 Task: Search one way flight ticket for 2 adults, 4 children and 1 infant on lap in business from Montgomery: Montgomery Regional Airportß(dannelly Field) to Rock Springs: Southwest Wyoming Regional Airport (rock Springs Sweetwater County Airport) on 8-5-2023. Number of bags: 1 carry on bag. Price is upto 107000. Outbound departure time preference is 4:45.
Action: Mouse moved to (292, 246)
Screenshot: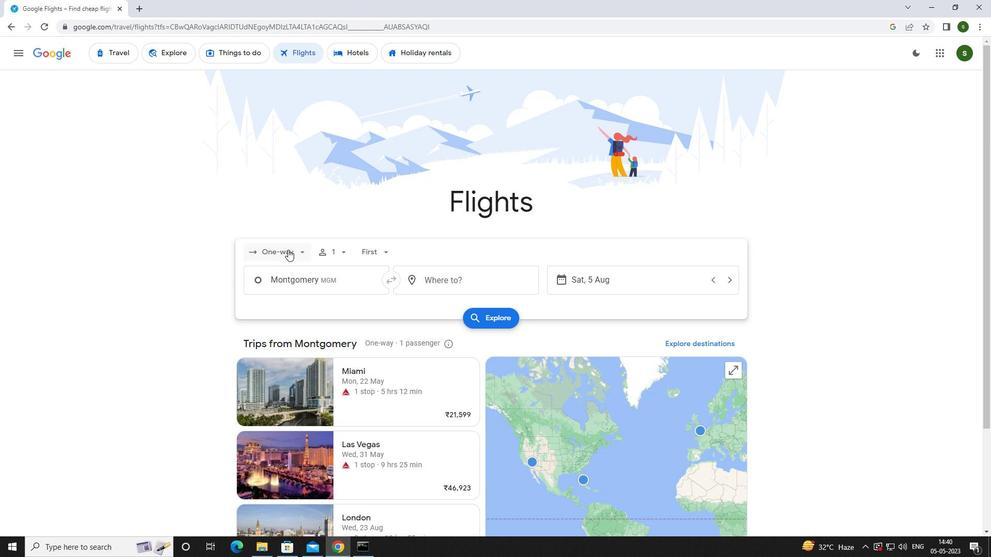 
Action: Mouse pressed left at (292, 246)
Screenshot: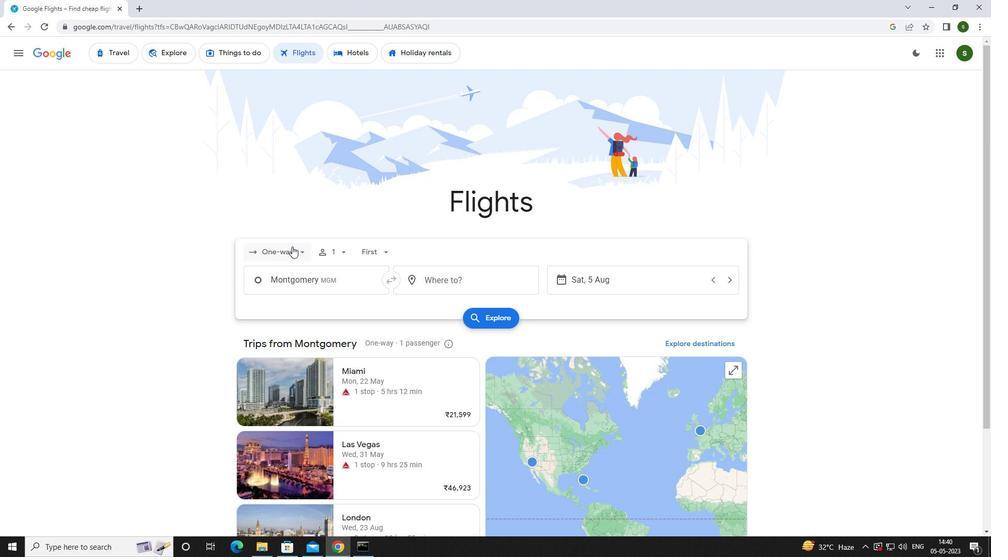 
Action: Mouse moved to (292, 302)
Screenshot: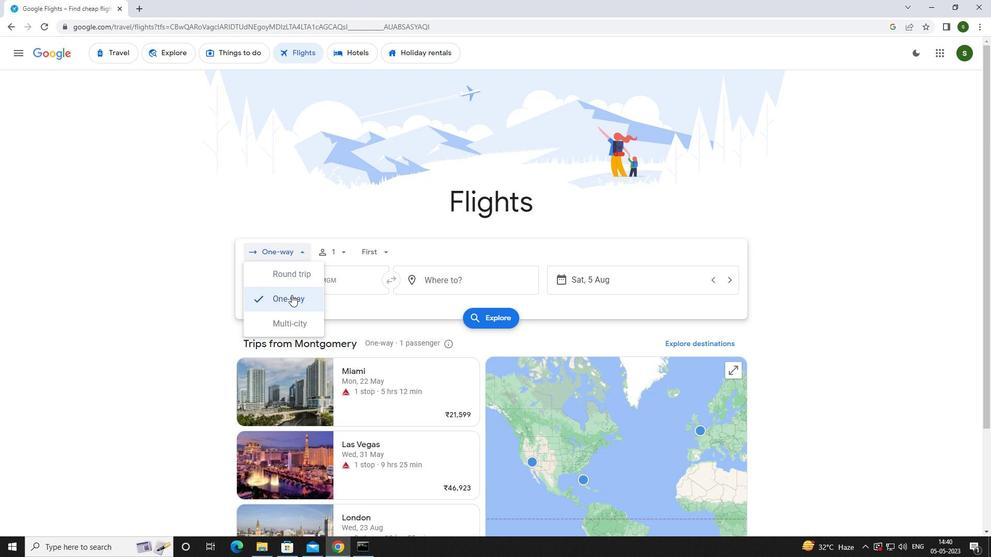 
Action: Mouse pressed left at (292, 302)
Screenshot: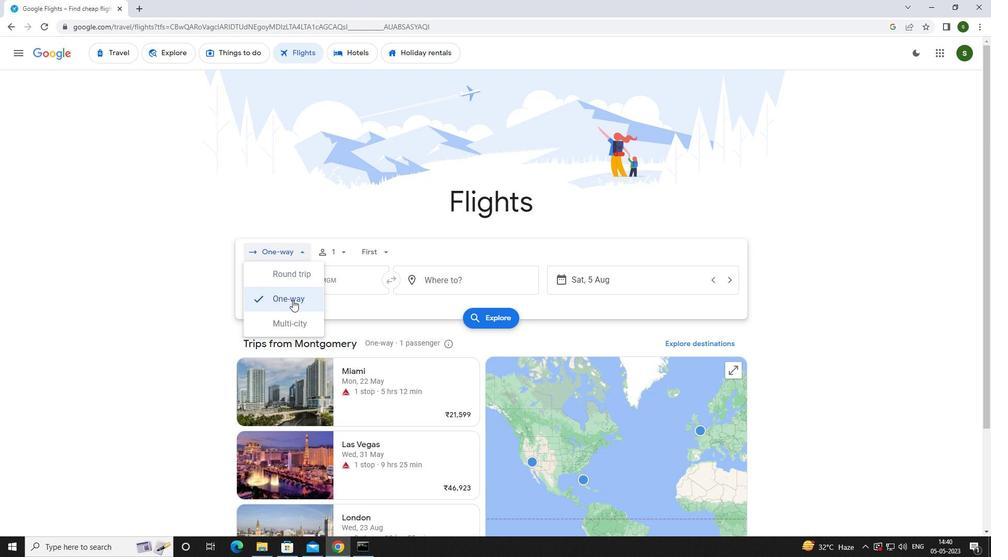 
Action: Mouse moved to (336, 256)
Screenshot: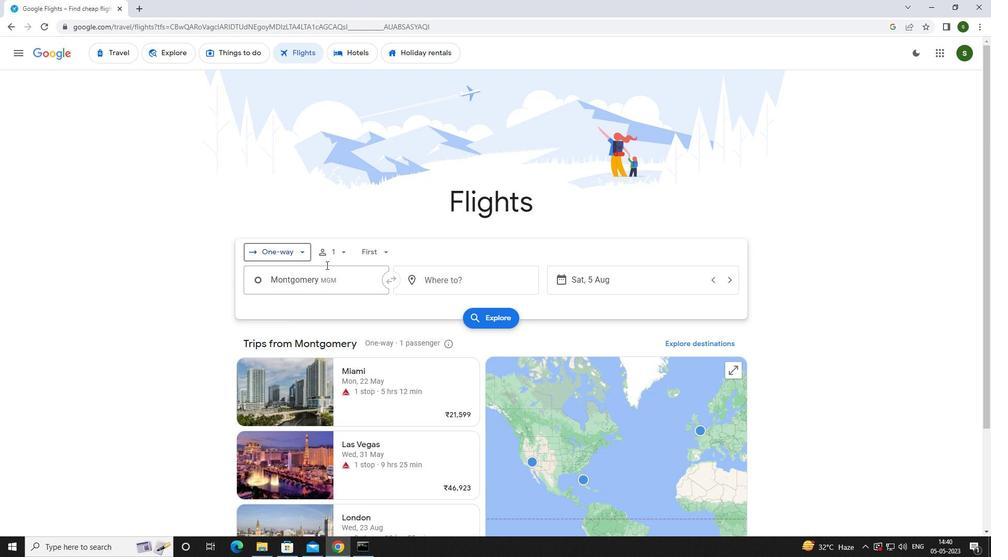 
Action: Mouse pressed left at (336, 256)
Screenshot: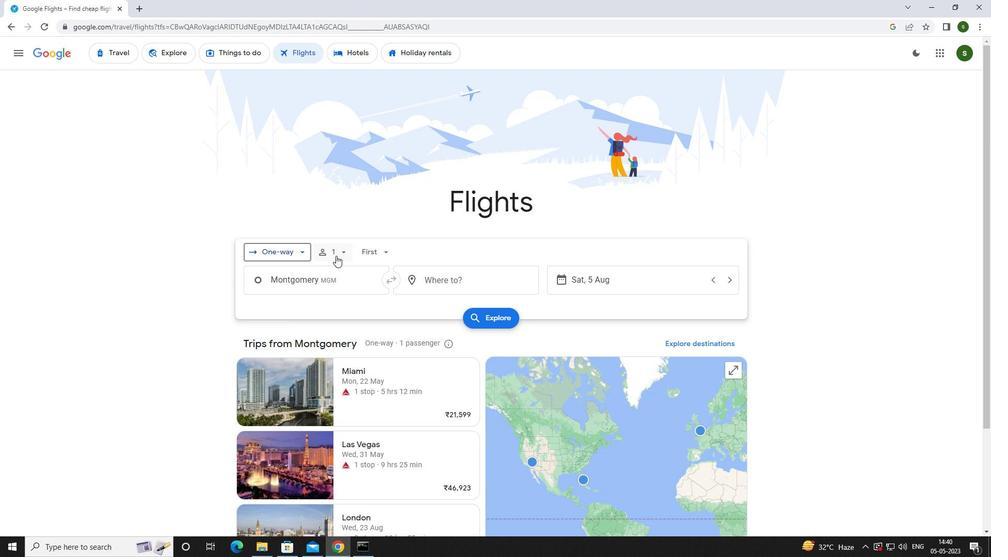 
Action: Mouse moved to (421, 281)
Screenshot: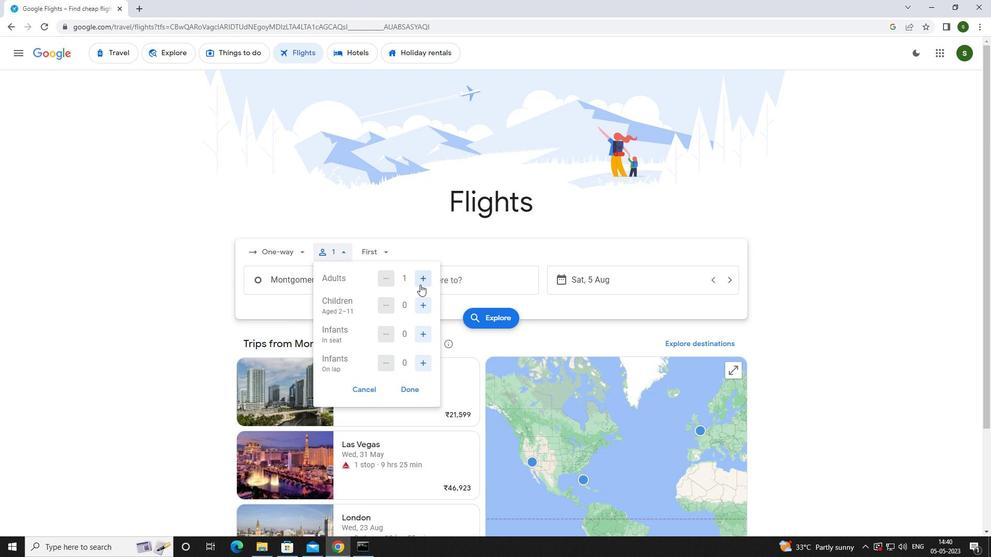 
Action: Mouse pressed left at (421, 281)
Screenshot: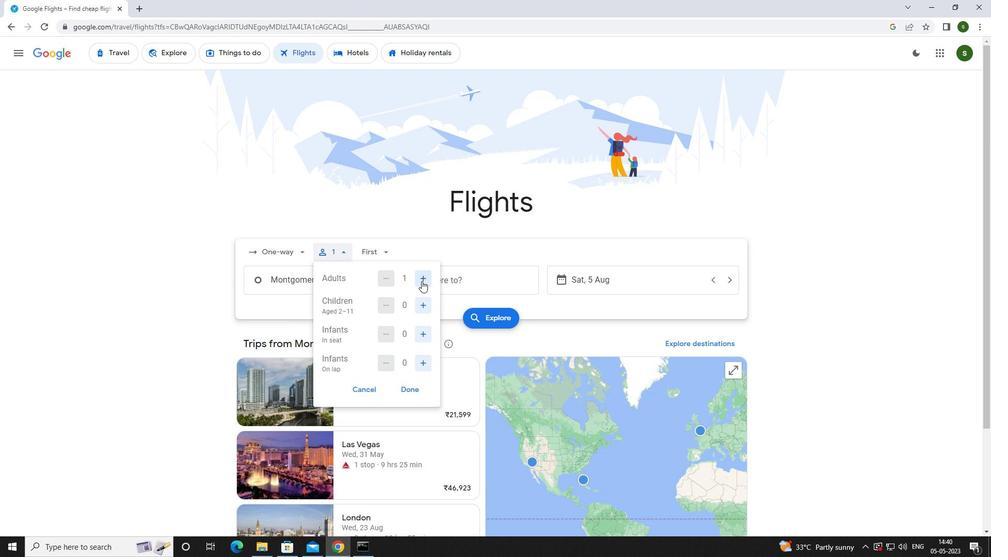 
Action: Mouse moved to (423, 303)
Screenshot: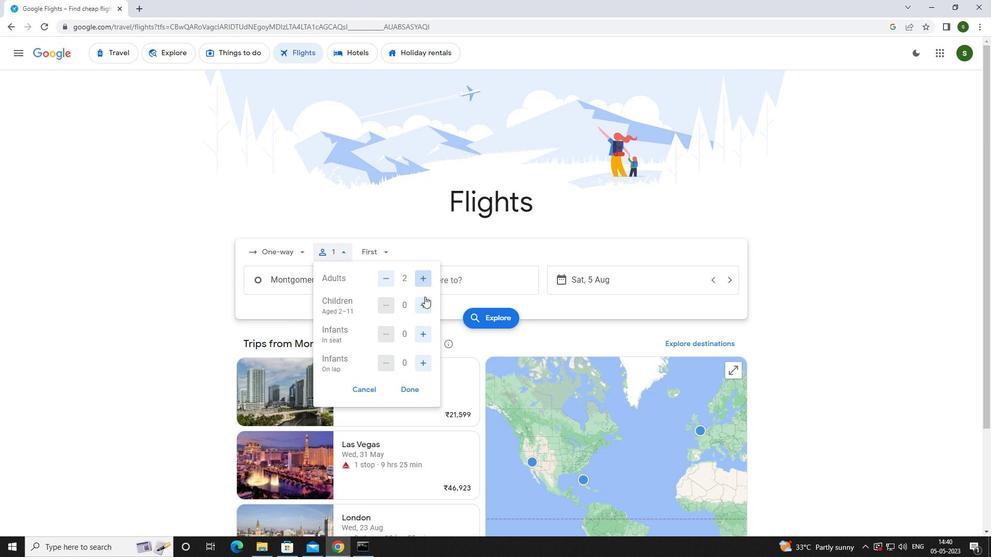 
Action: Mouse pressed left at (423, 303)
Screenshot: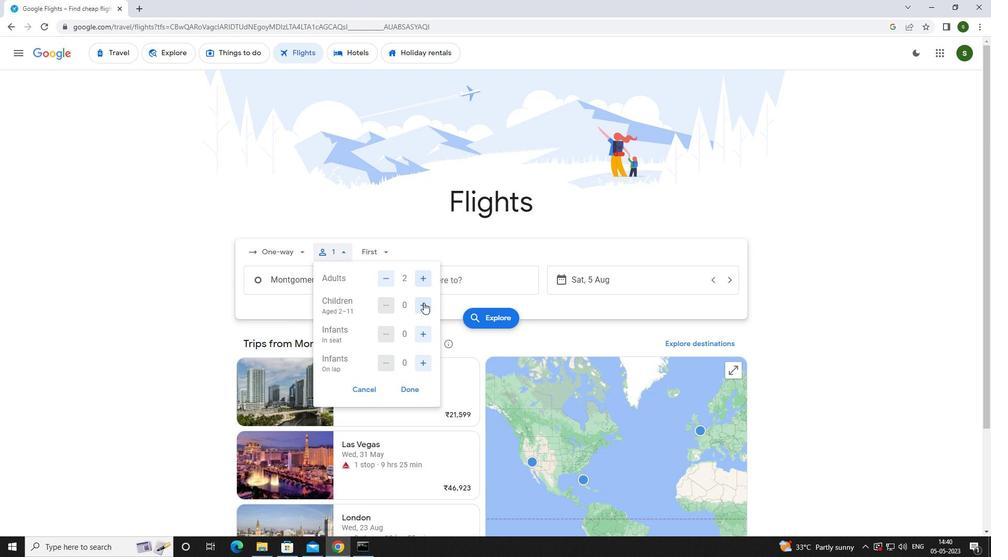 
Action: Mouse pressed left at (423, 303)
Screenshot: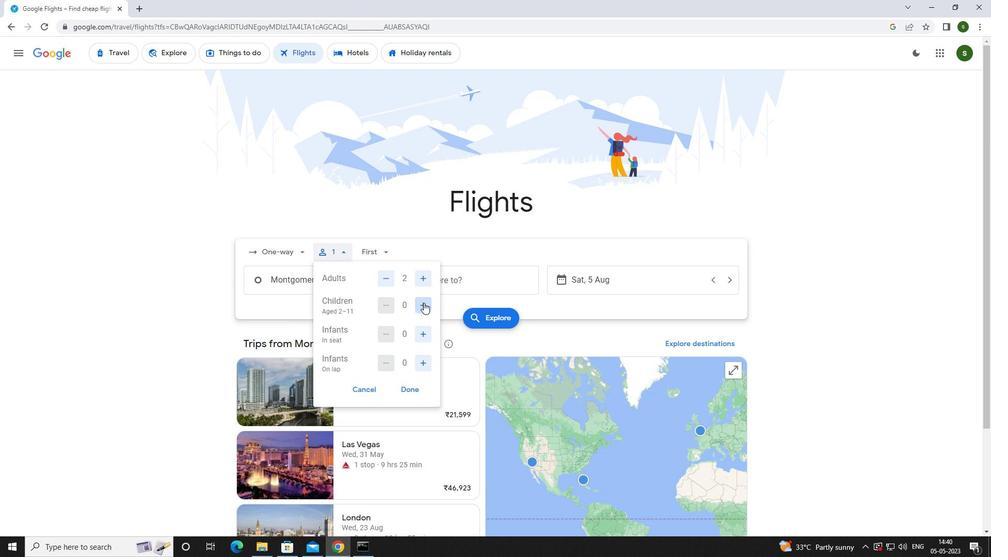 
Action: Mouse pressed left at (423, 303)
Screenshot: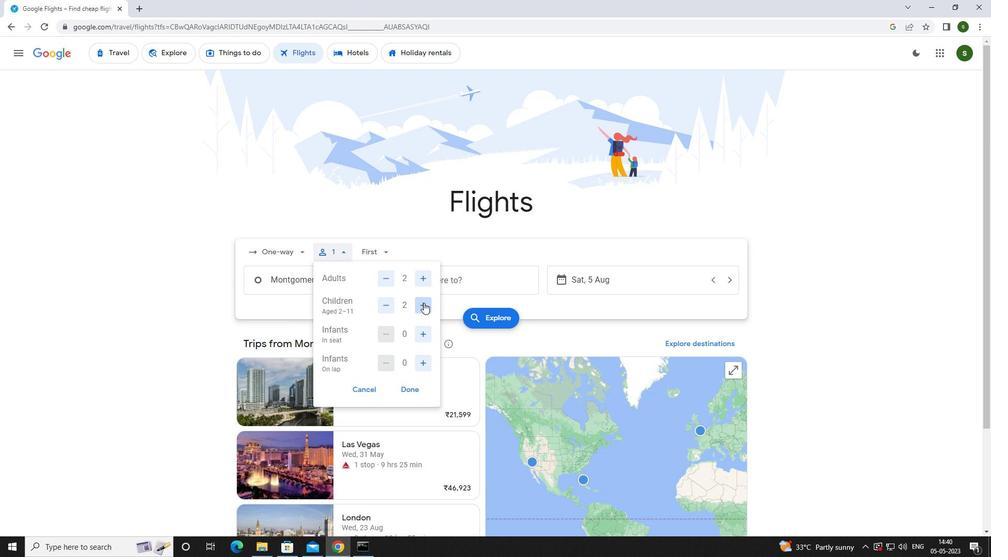 
Action: Mouse pressed left at (423, 303)
Screenshot: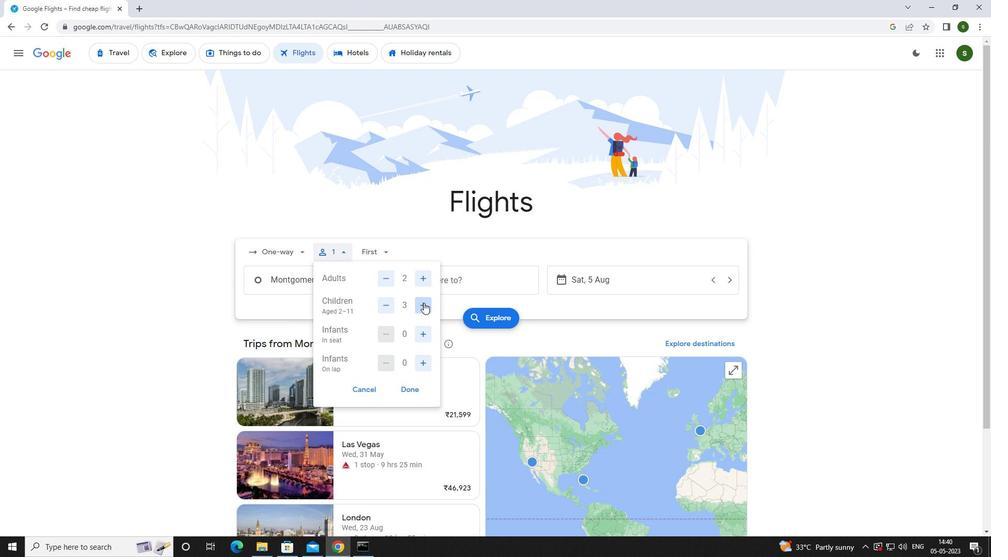 
Action: Mouse pressed left at (423, 303)
Screenshot: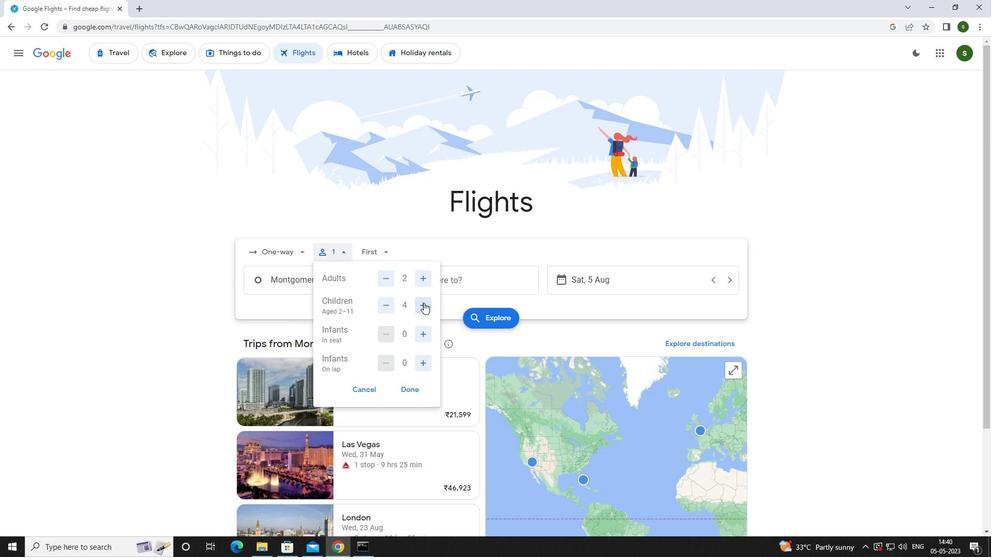 
Action: Mouse moved to (390, 309)
Screenshot: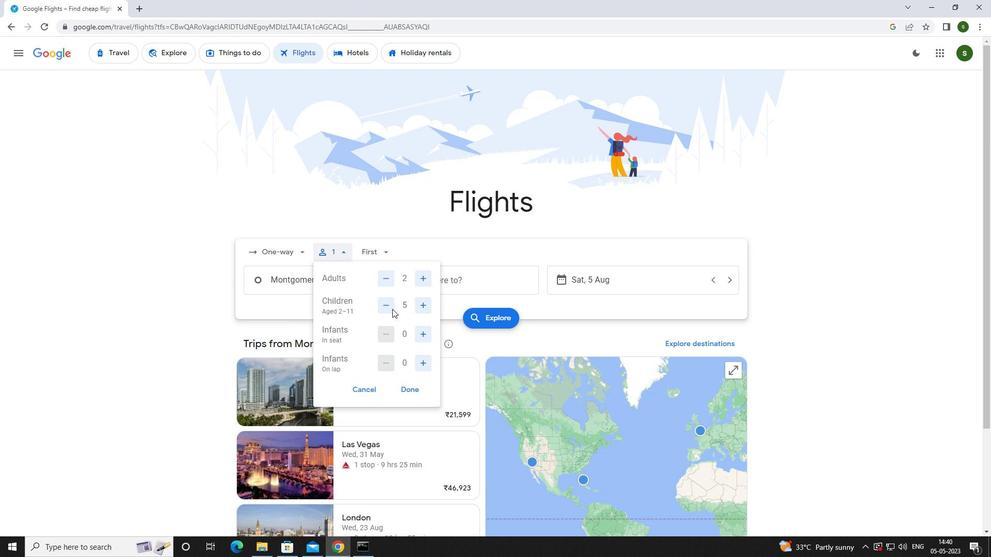 
Action: Mouse pressed left at (390, 309)
Screenshot: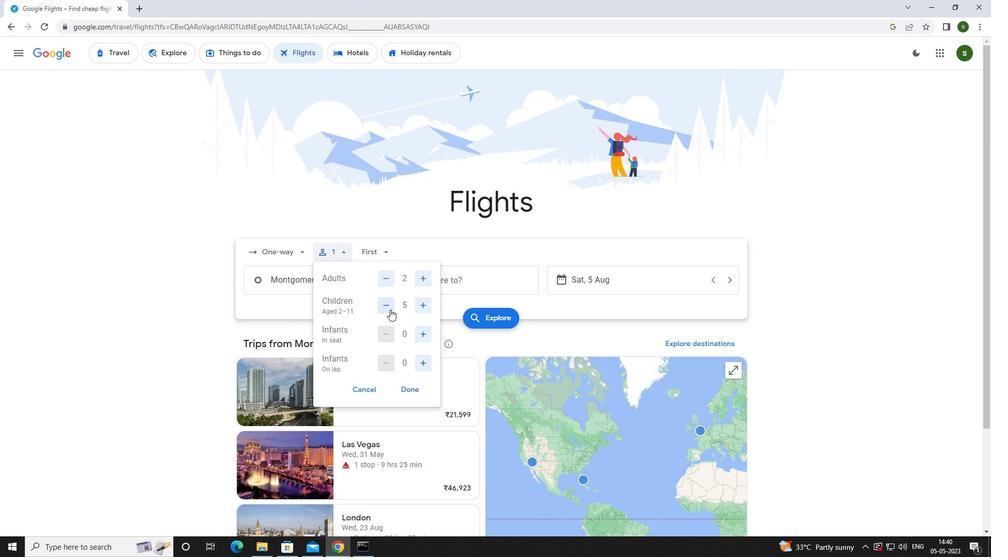 
Action: Mouse moved to (422, 365)
Screenshot: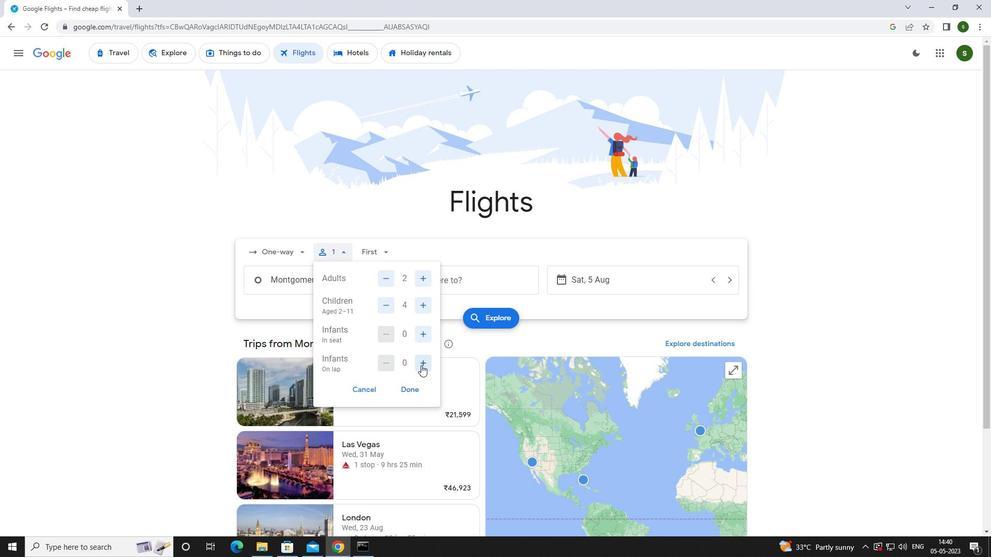 
Action: Mouse pressed left at (422, 365)
Screenshot: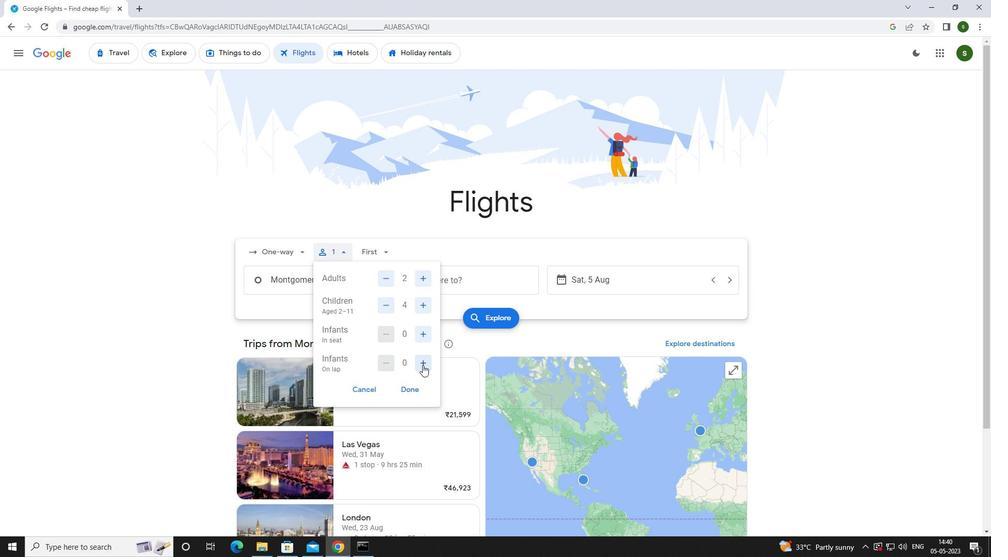
Action: Mouse moved to (384, 250)
Screenshot: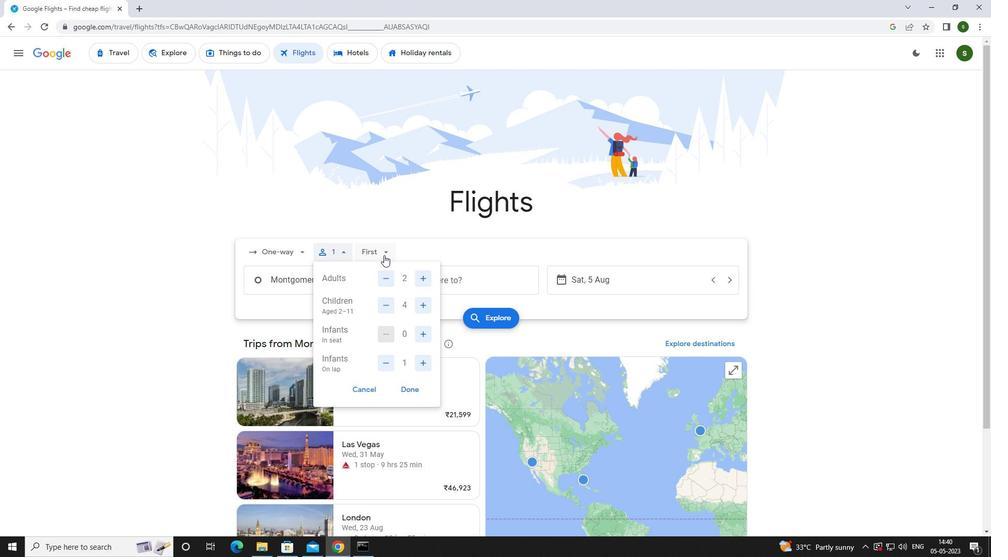 
Action: Mouse pressed left at (384, 250)
Screenshot: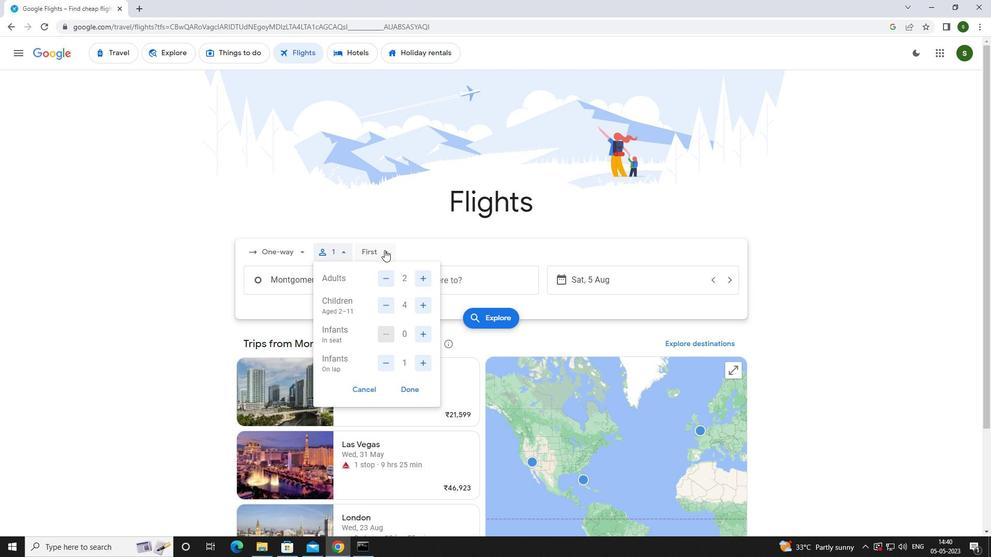 
Action: Mouse moved to (392, 327)
Screenshot: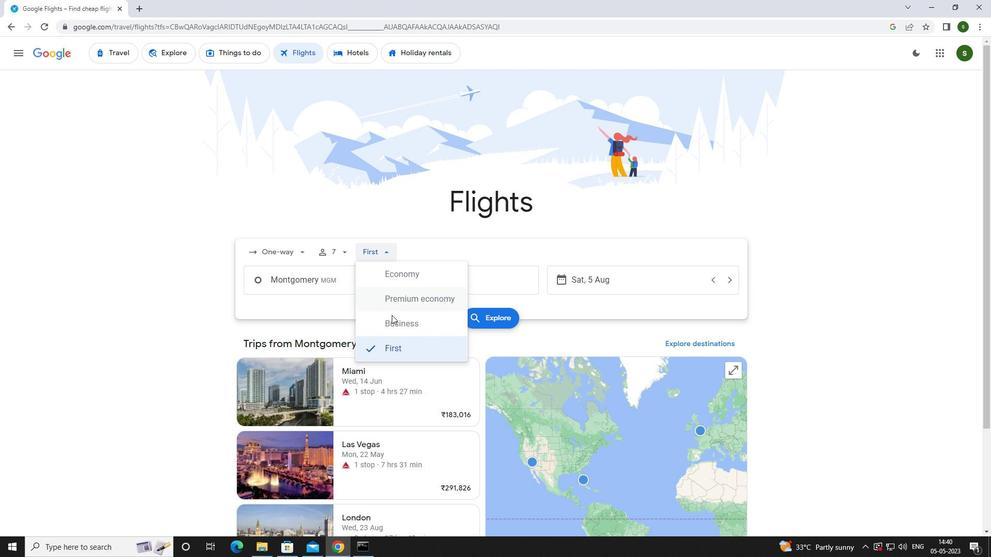 
Action: Mouse pressed left at (392, 327)
Screenshot: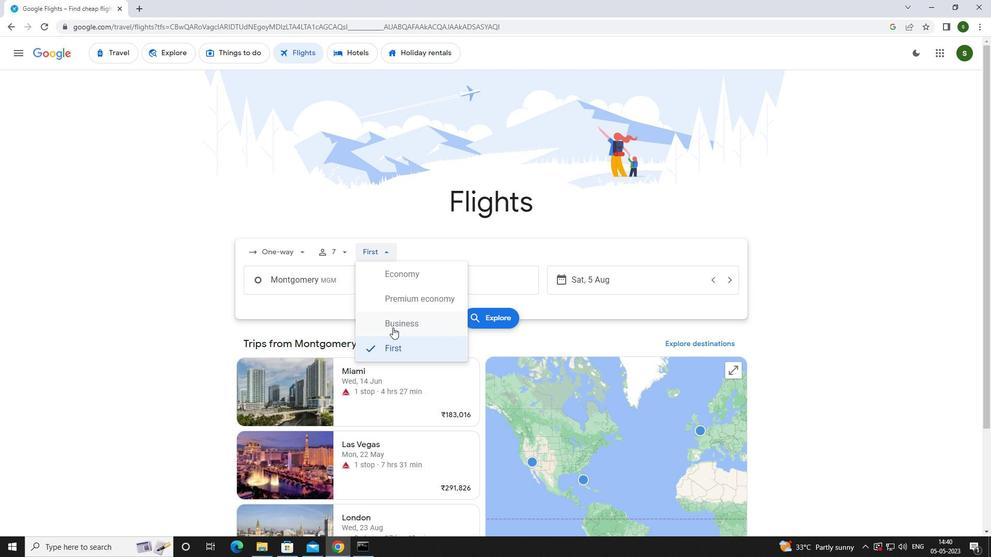 
Action: Mouse moved to (357, 280)
Screenshot: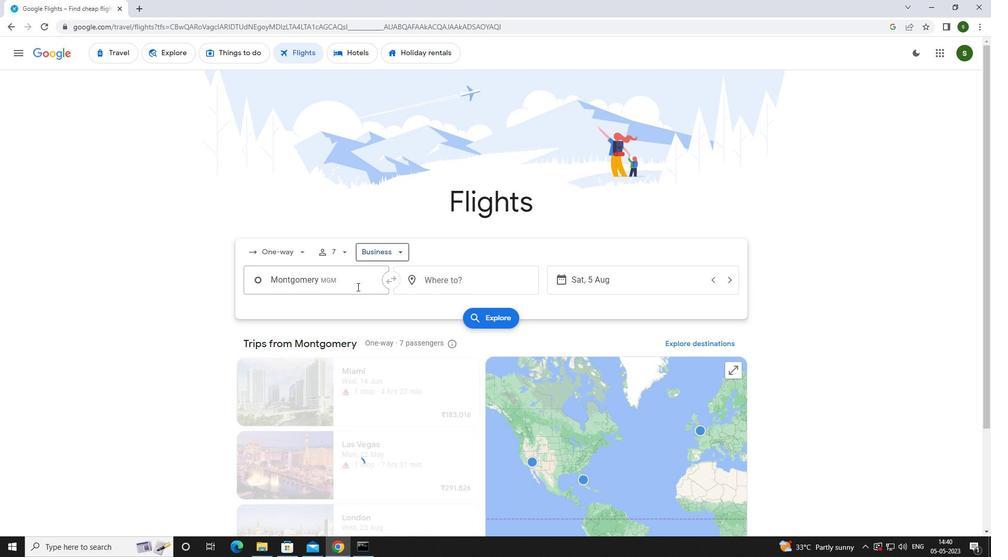 
Action: Mouse pressed left at (357, 280)
Screenshot: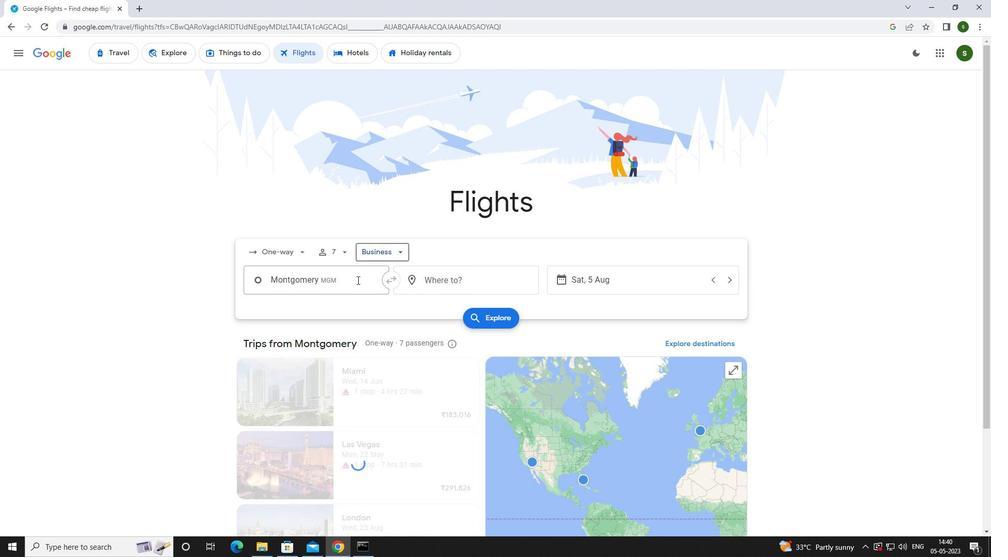 
Action: Mouse moved to (361, 277)
Screenshot: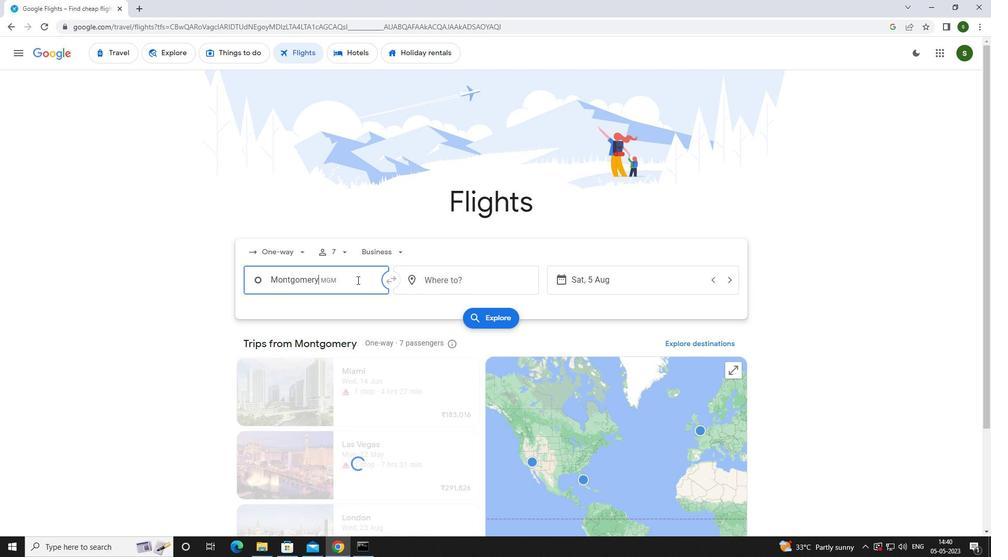 
Action: Key pressed <Key.caps_lock>m<Key.caps_lock>ontgo
Screenshot: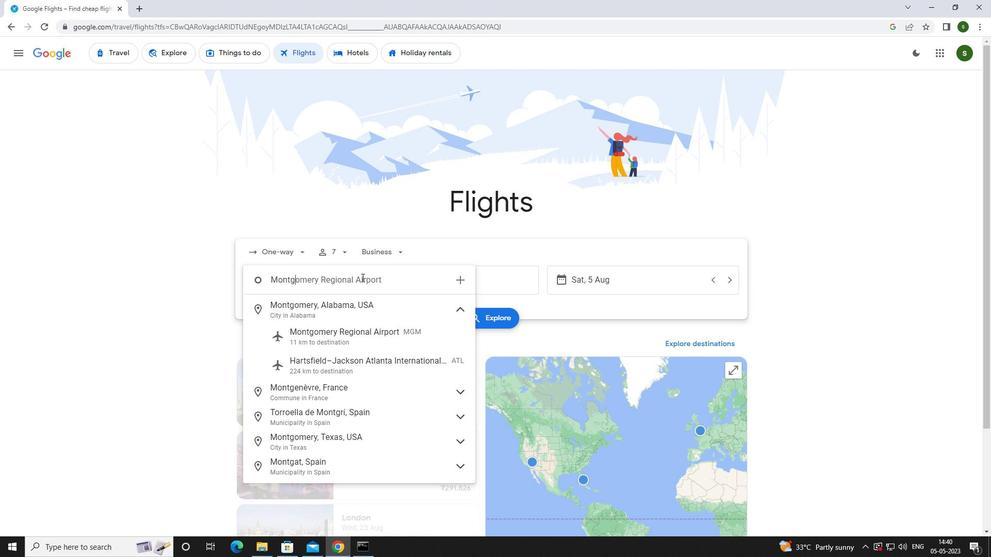 
Action: Mouse moved to (373, 330)
Screenshot: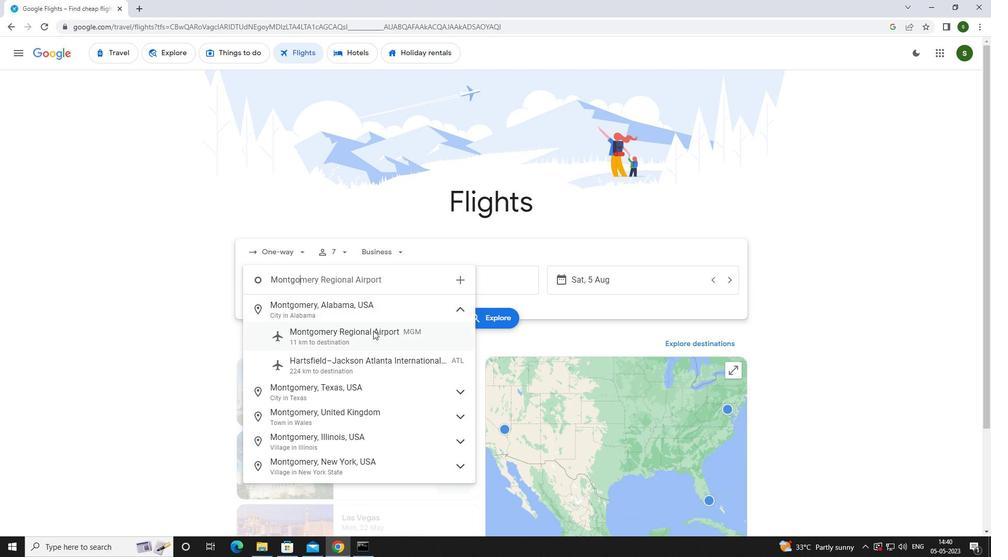 
Action: Mouse pressed left at (373, 330)
Screenshot: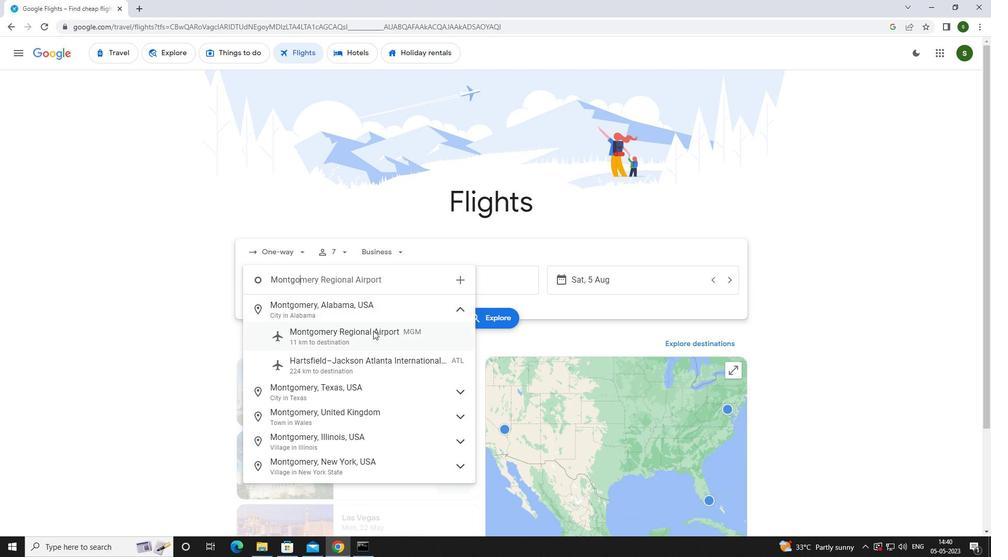 
Action: Mouse moved to (457, 281)
Screenshot: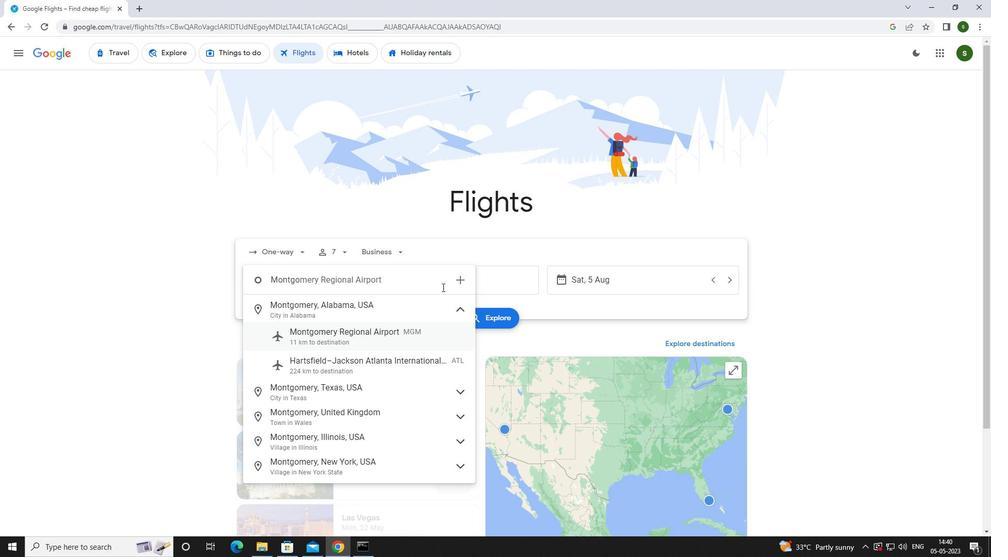 
Action: Mouse pressed left at (457, 281)
Screenshot: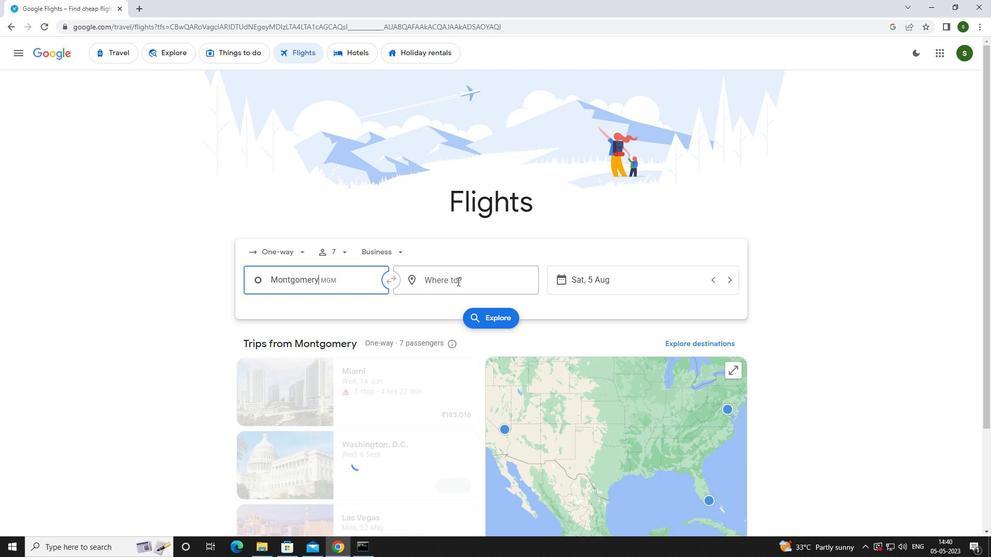 
Action: Key pressed <Key.caps_lock>r<Key.caps_lock>ock<Key.space><Key.caps_lock>s<Key.caps_lock>p
Screenshot: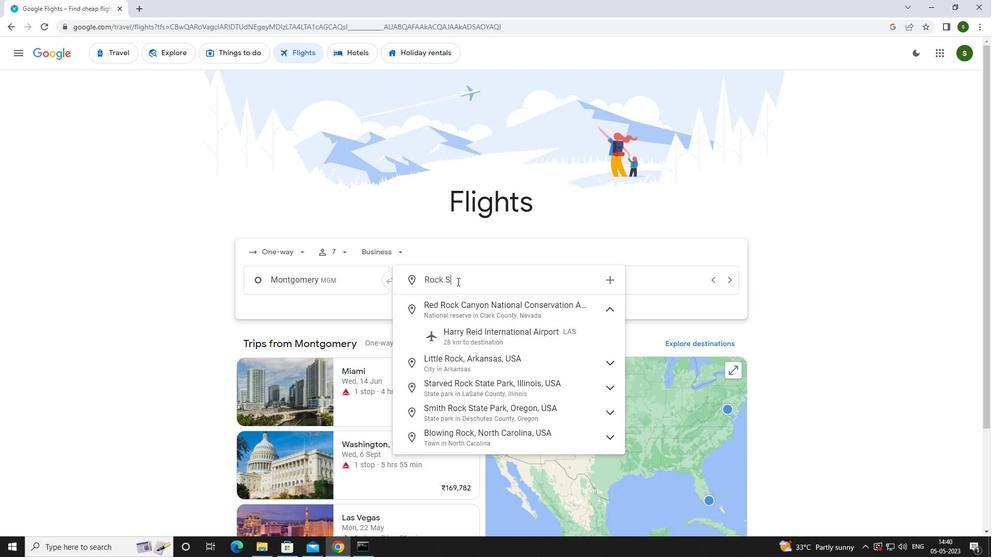 
Action: Mouse moved to (462, 366)
Screenshot: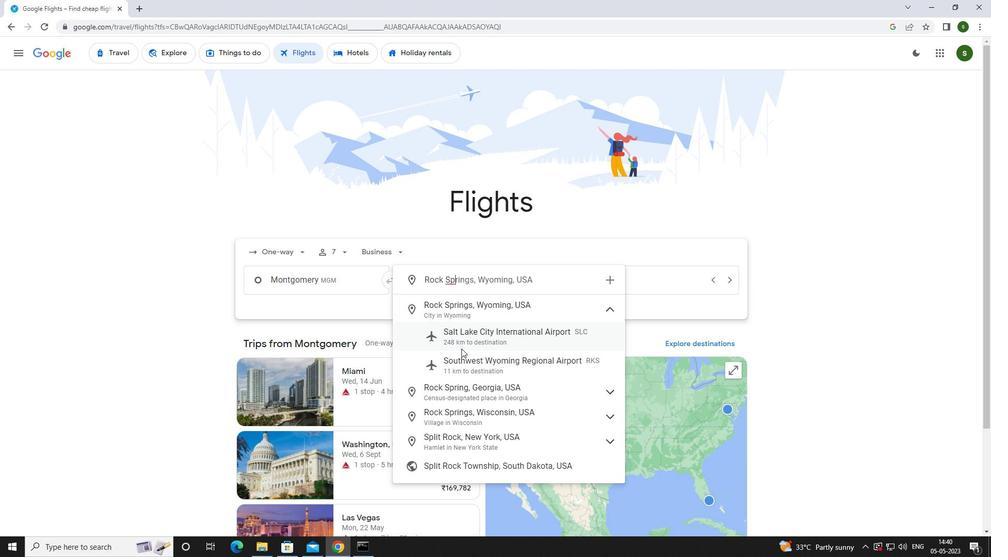 
Action: Mouse pressed left at (462, 366)
Screenshot: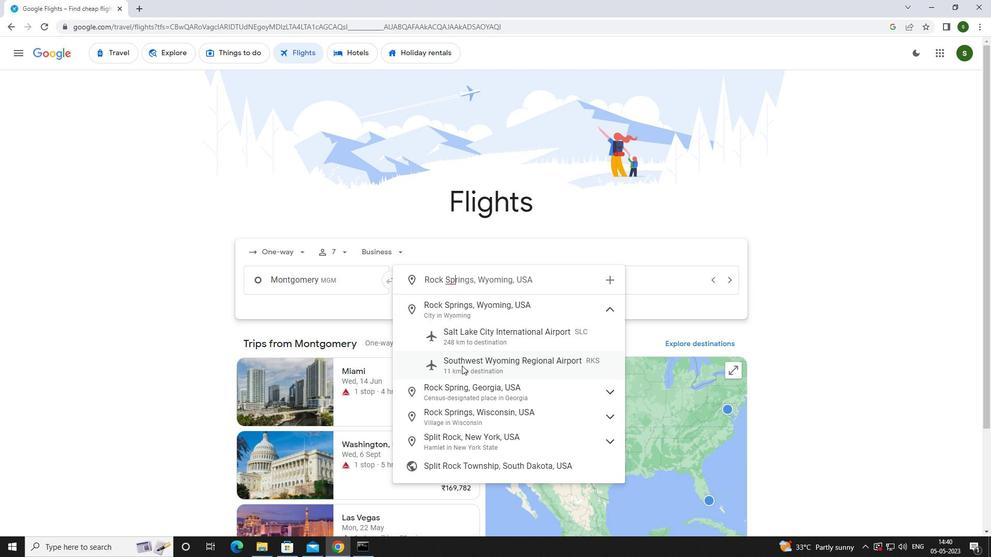 
Action: Mouse moved to (621, 279)
Screenshot: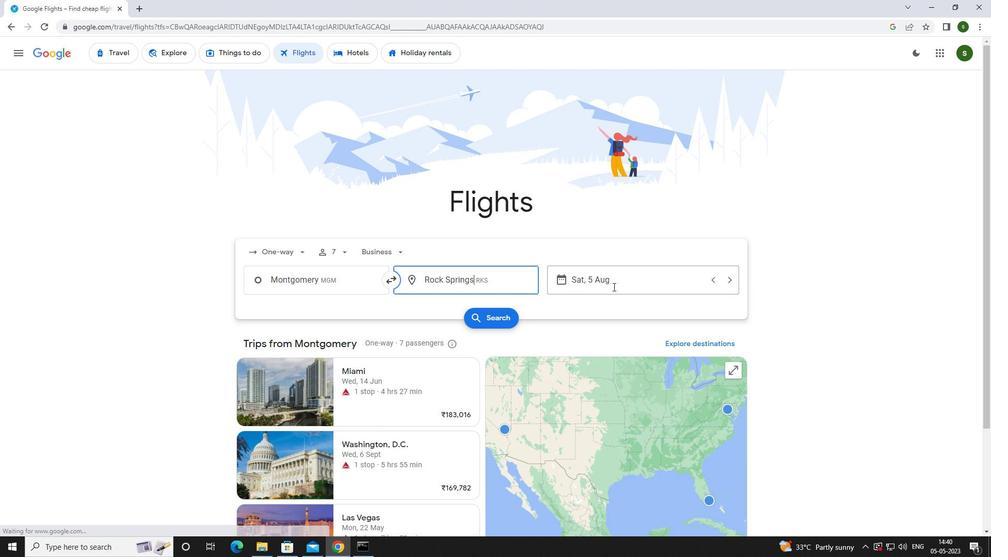 
Action: Mouse pressed left at (621, 279)
Screenshot: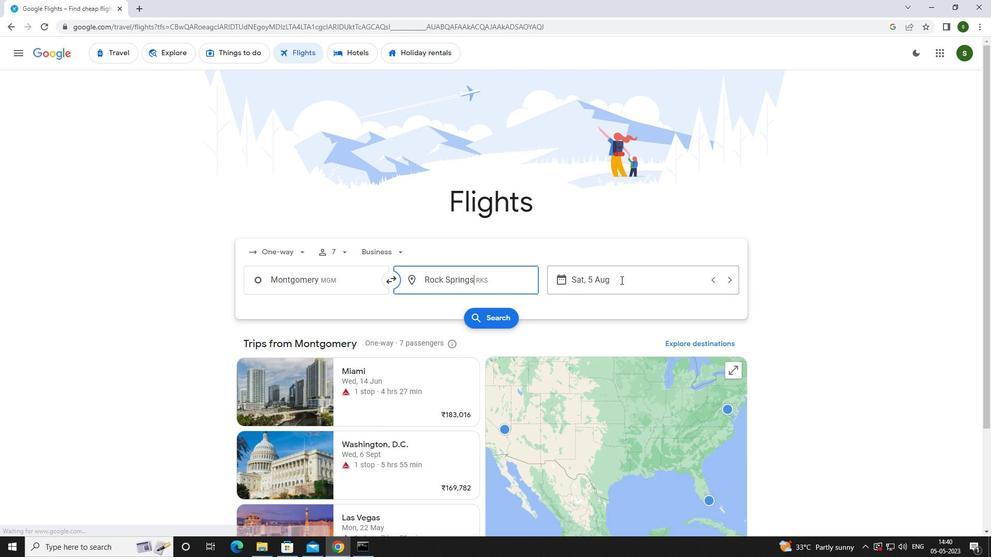 
Action: Mouse moved to (518, 345)
Screenshot: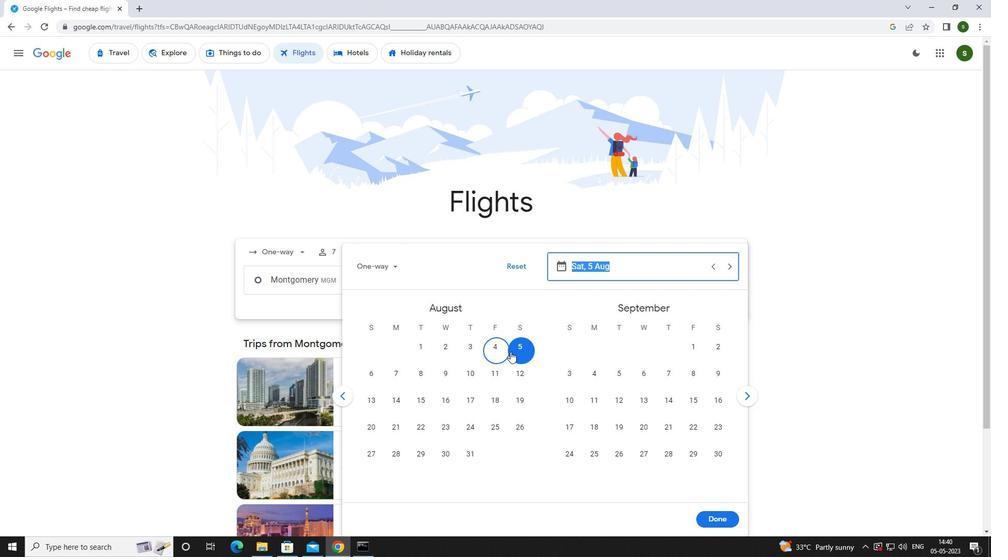 
Action: Mouse pressed left at (518, 345)
Screenshot: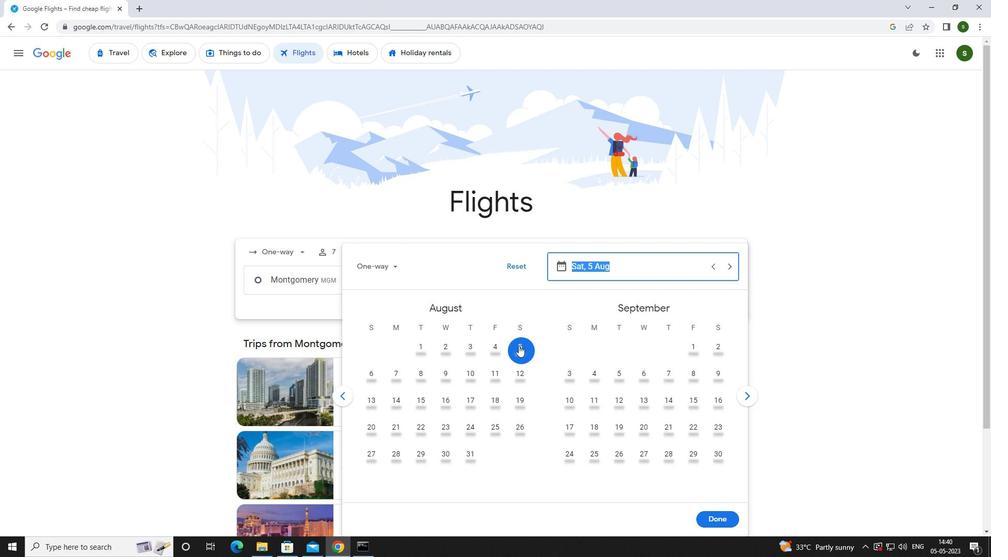 
Action: Mouse moved to (718, 522)
Screenshot: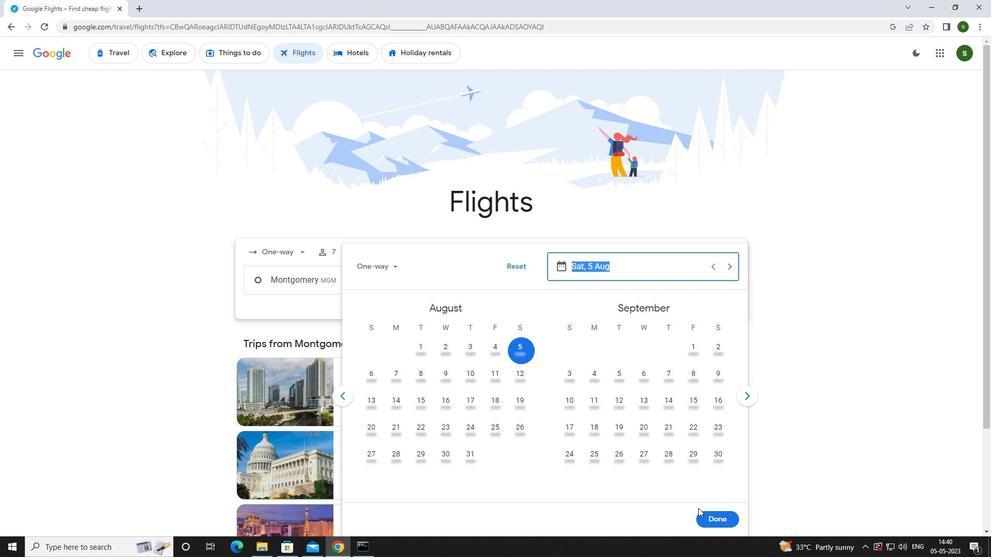 
Action: Mouse pressed left at (718, 522)
Screenshot: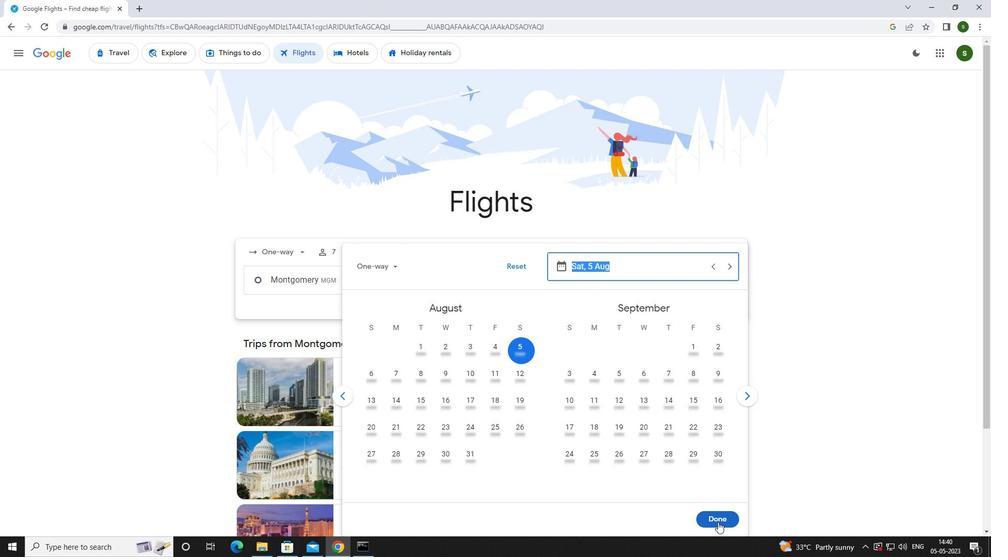 
Action: Mouse moved to (482, 318)
Screenshot: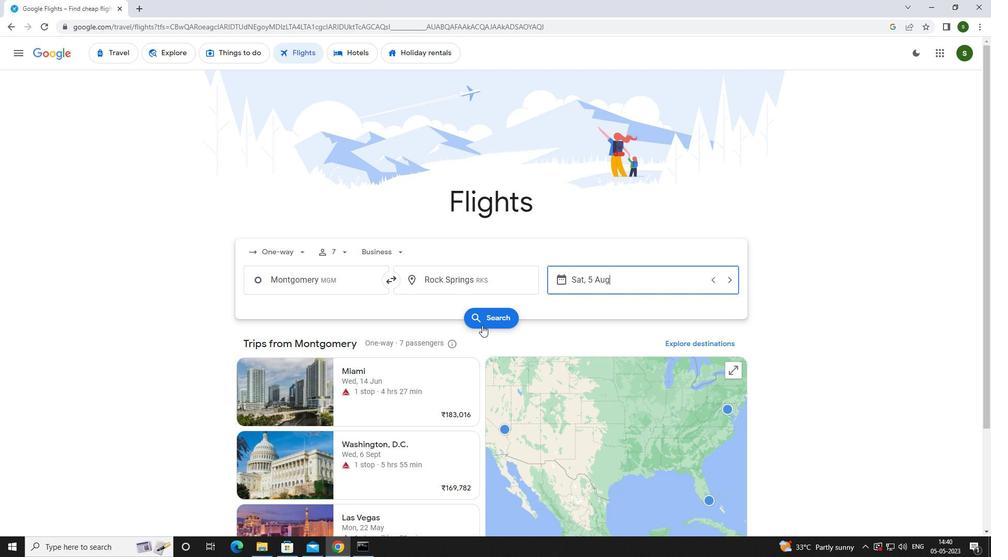 
Action: Mouse pressed left at (482, 318)
Screenshot: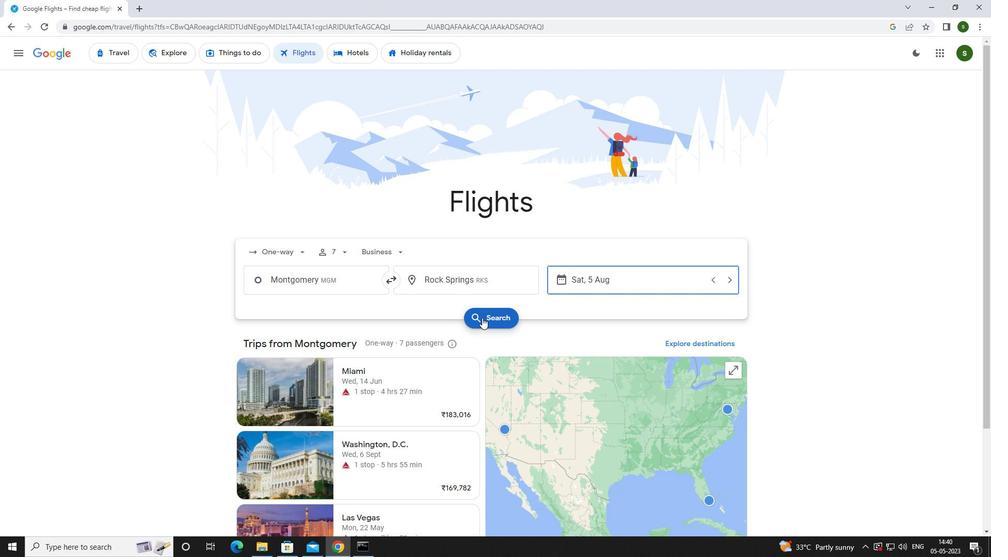 
Action: Mouse moved to (255, 145)
Screenshot: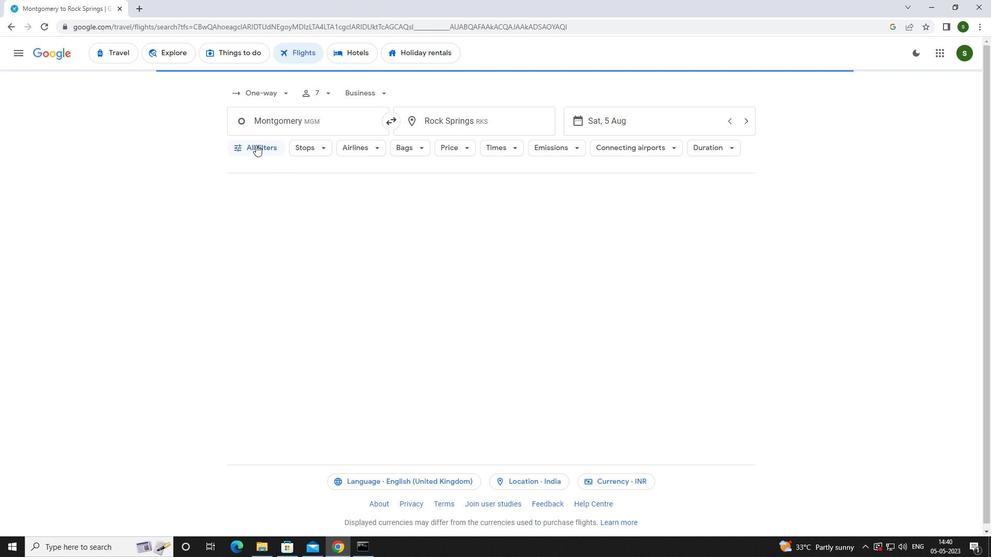 
Action: Mouse pressed left at (255, 145)
Screenshot: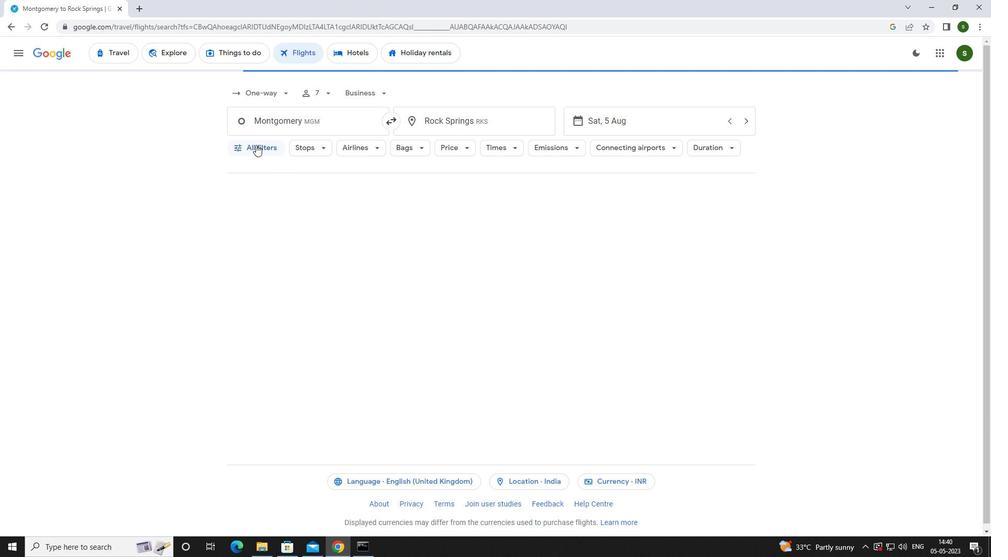 
Action: Mouse moved to (322, 265)
Screenshot: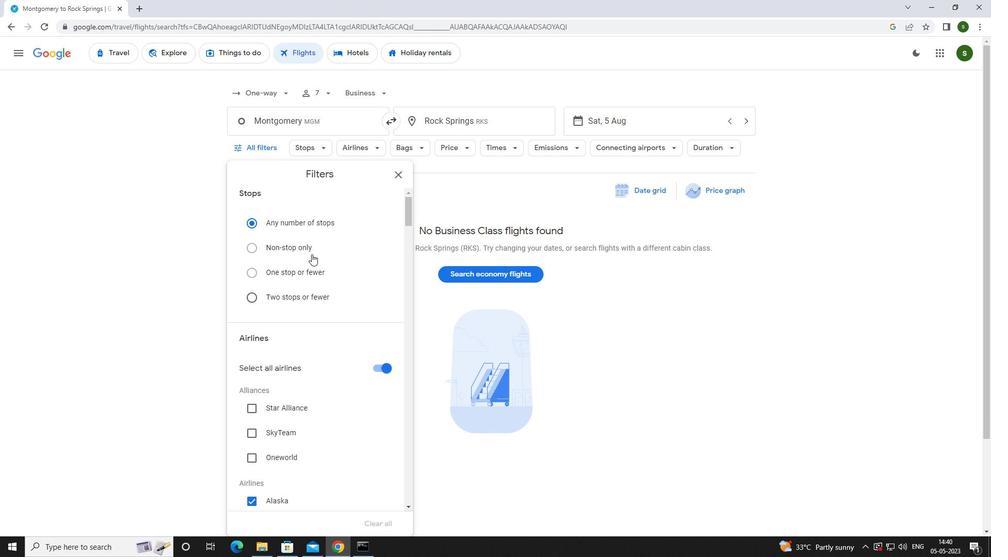 
Action: Mouse scrolled (322, 264) with delta (0, 0)
Screenshot: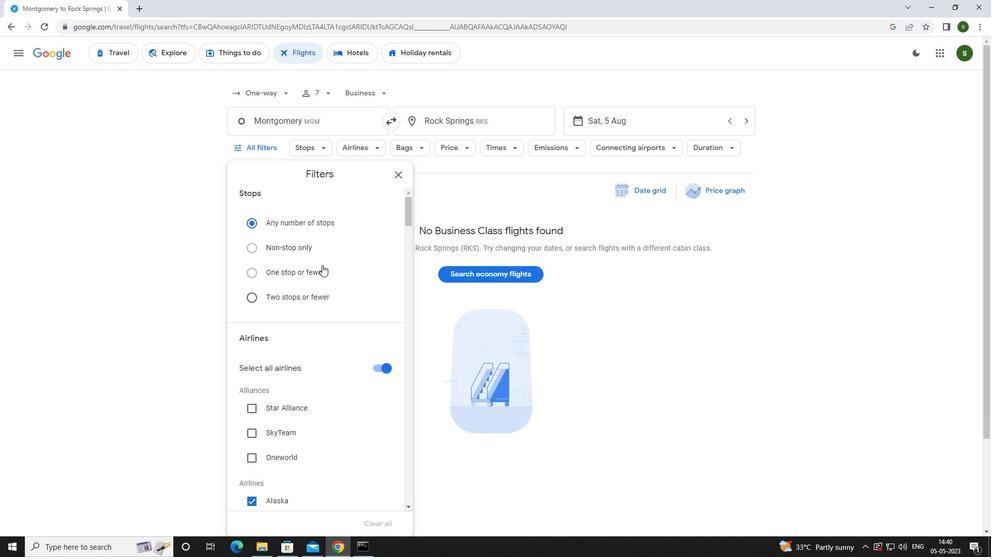 
Action: Mouse scrolled (322, 264) with delta (0, 0)
Screenshot: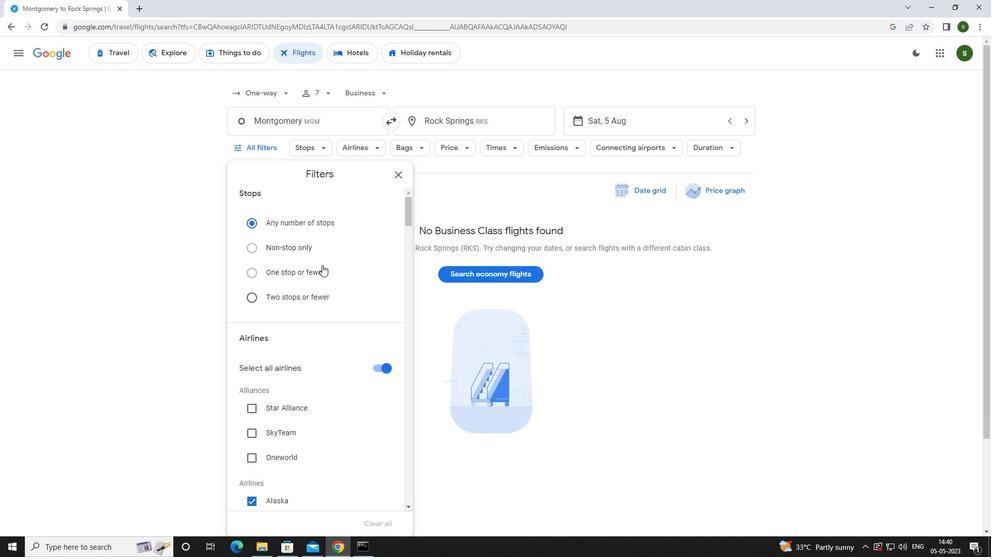 
Action: Mouse scrolled (322, 264) with delta (0, 0)
Screenshot: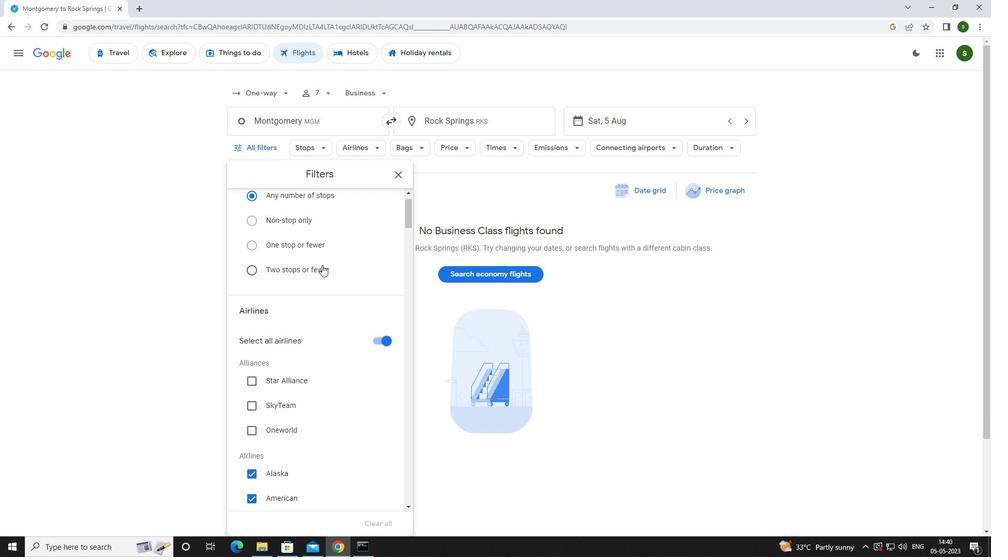 
Action: Mouse scrolled (322, 264) with delta (0, 0)
Screenshot: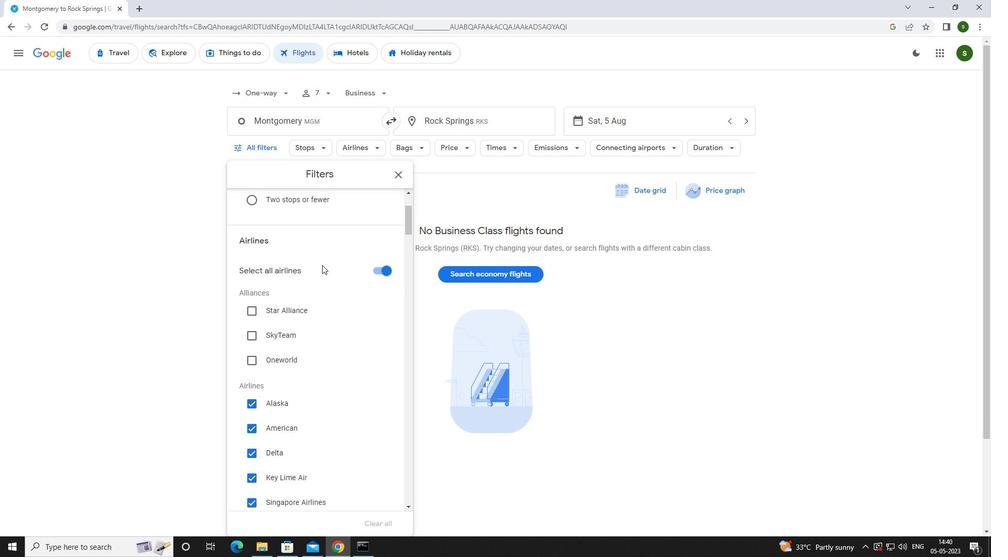 
Action: Mouse scrolled (322, 264) with delta (0, 0)
Screenshot: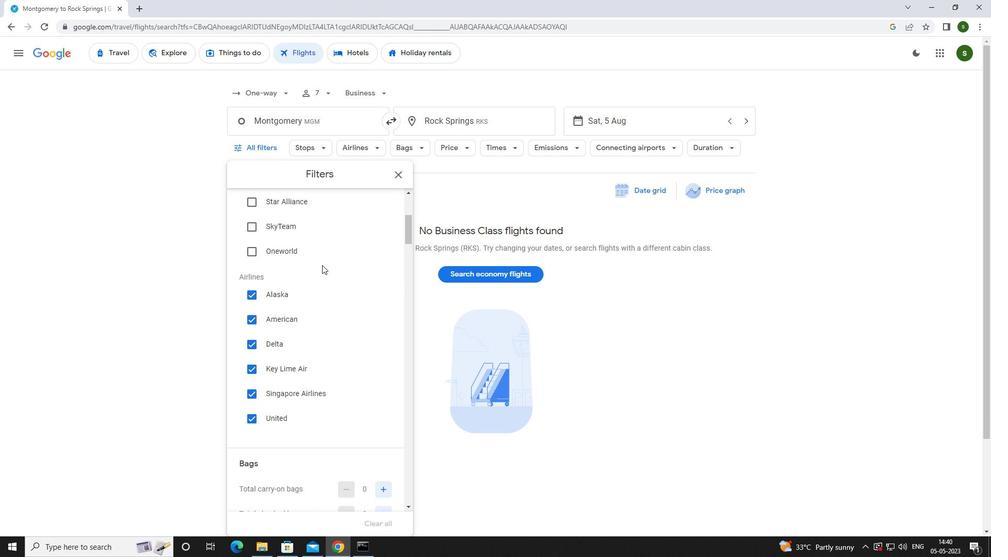 
Action: Mouse scrolled (322, 264) with delta (0, 0)
Screenshot: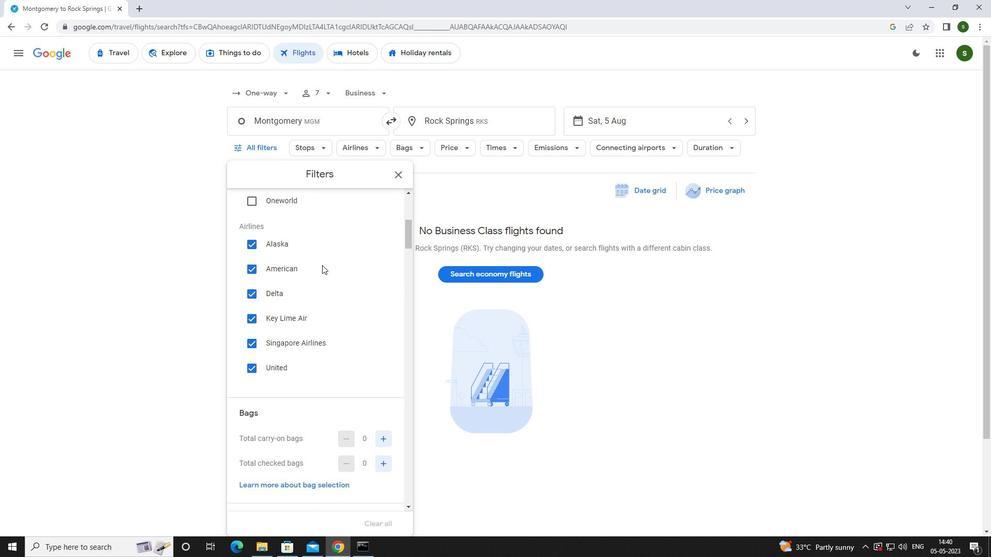 
Action: Mouse scrolled (322, 264) with delta (0, 0)
Screenshot: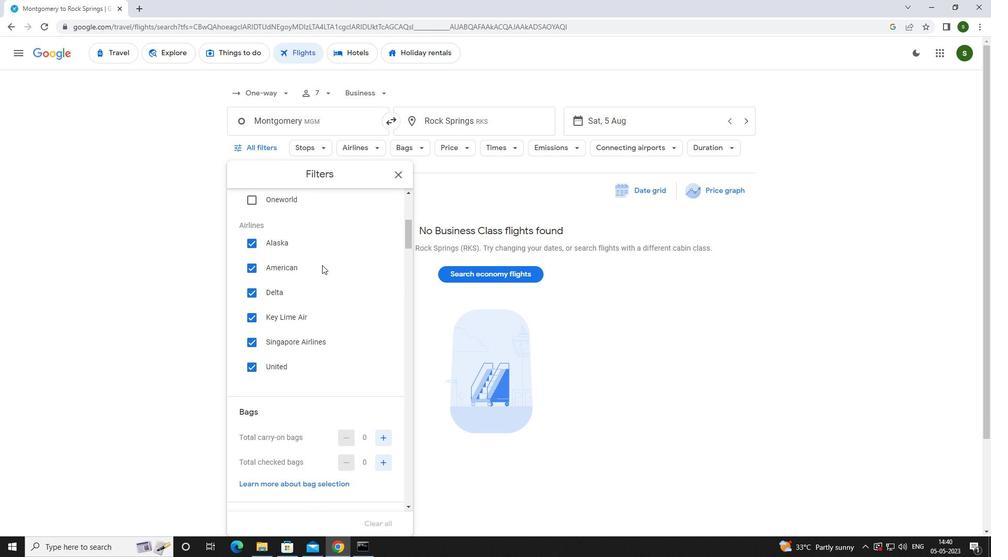 
Action: Mouse moved to (377, 331)
Screenshot: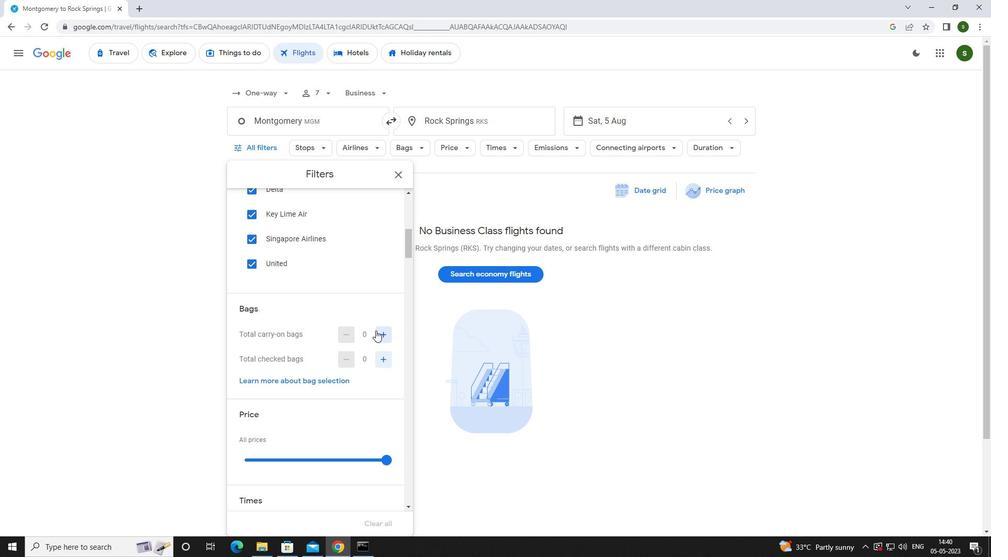 
Action: Mouse pressed left at (377, 331)
Screenshot: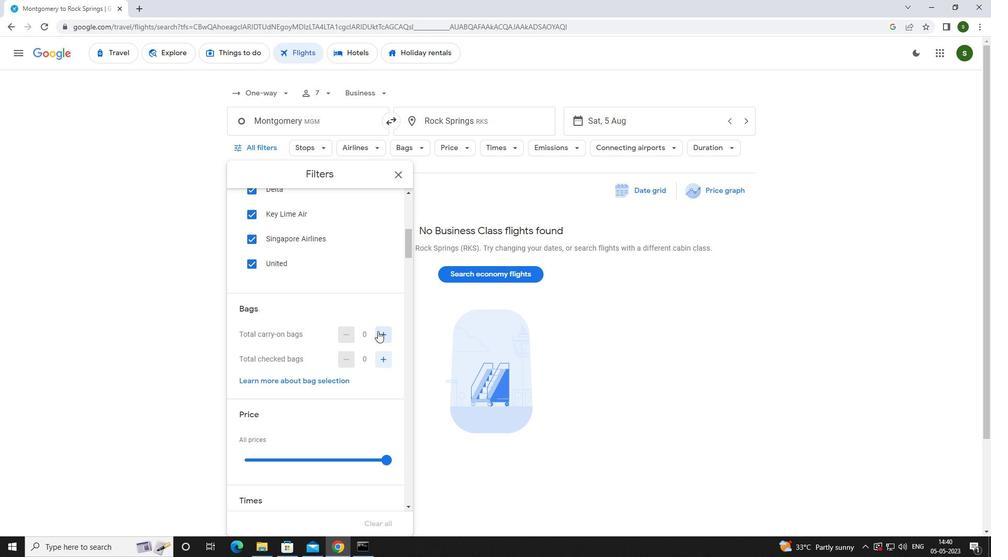 
Action: Mouse scrolled (377, 330) with delta (0, 0)
Screenshot: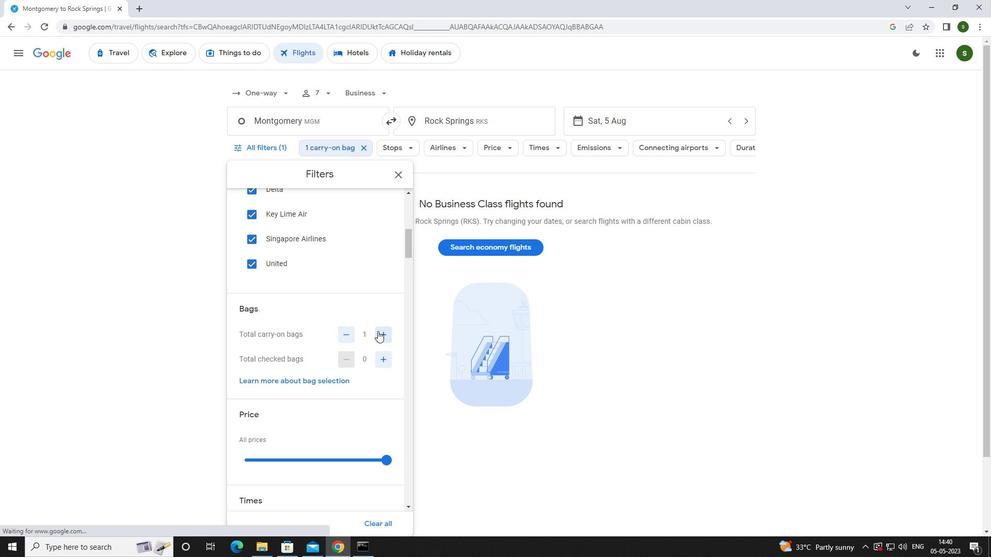 
Action: Mouse scrolled (377, 330) with delta (0, 0)
Screenshot: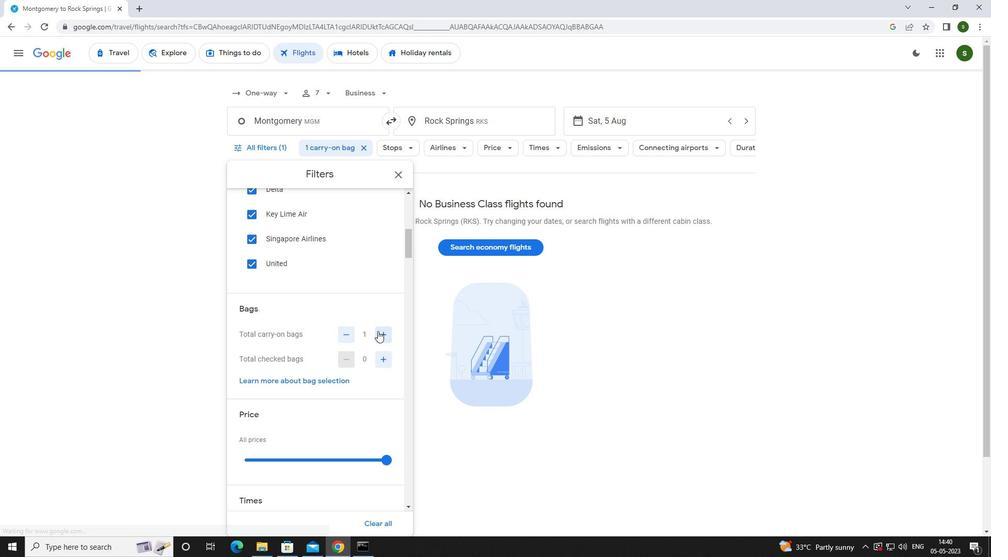 
Action: Mouse moved to (384, 354)
Screenshot: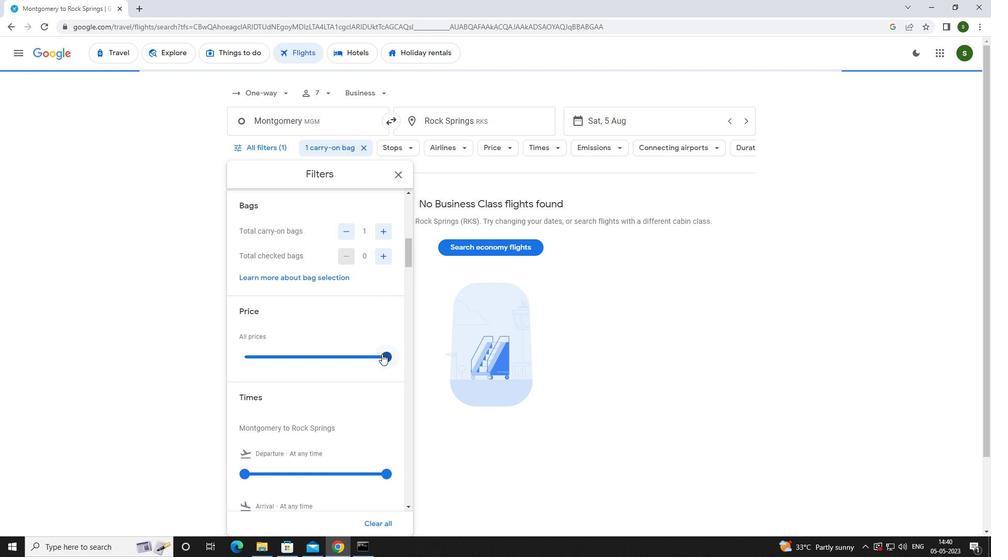 
Action: Mouse pressed left at (384, 354)
Screenshot: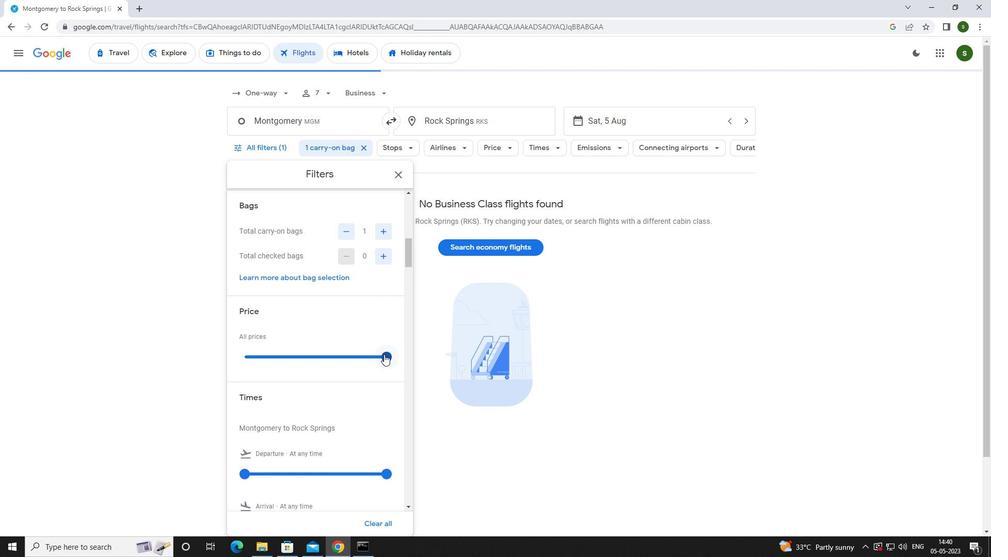 
Action: Mouse scrolled (384, 354) with delta (0, 0)
Screenshot: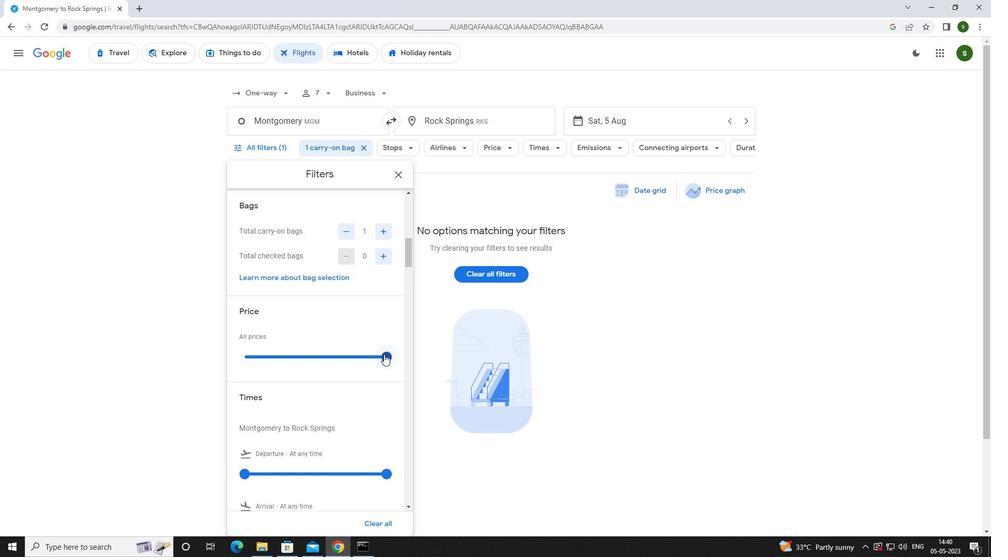 
Action: Mouse moved to (243, 419)
Screenshot: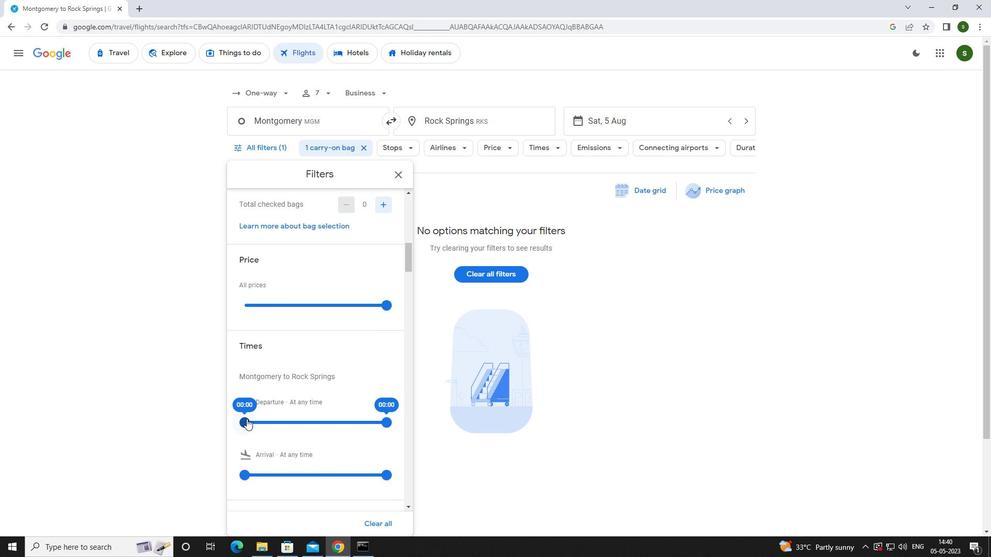 
Action: Mouse pressed left at (243, 419)
Screenshot: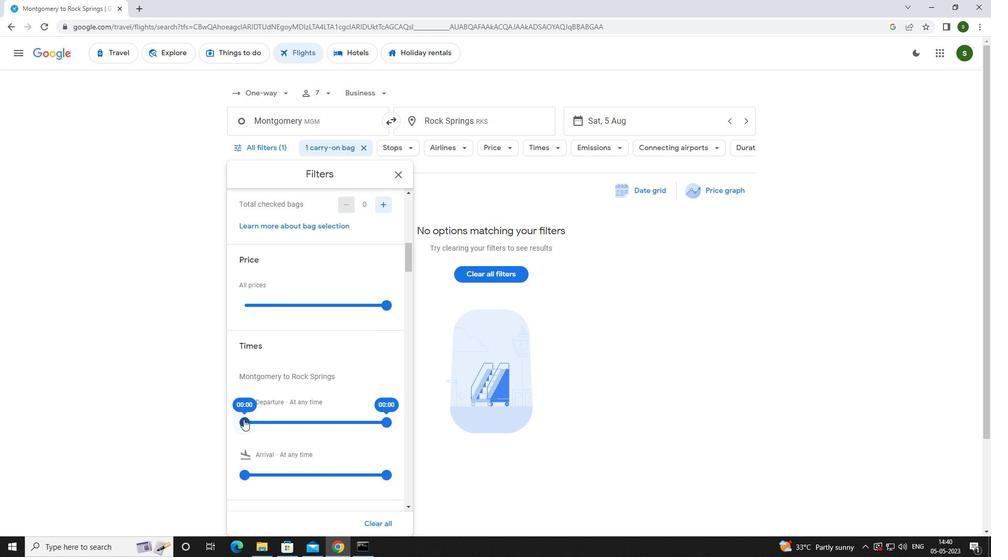 
Action: Mouse moved to (458, 447)
Screenshot: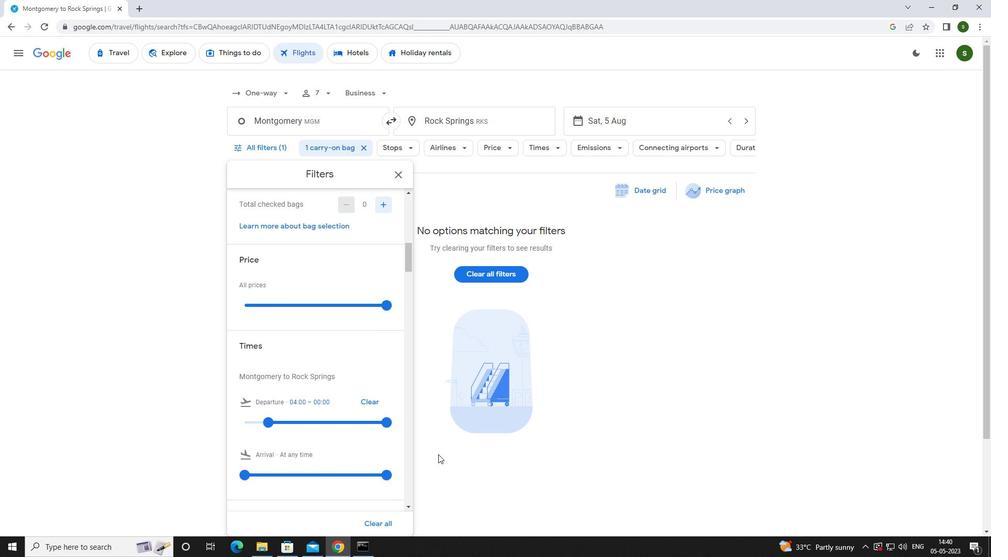 
Action: Mouse pressed left at (458, 447)
Screenshot: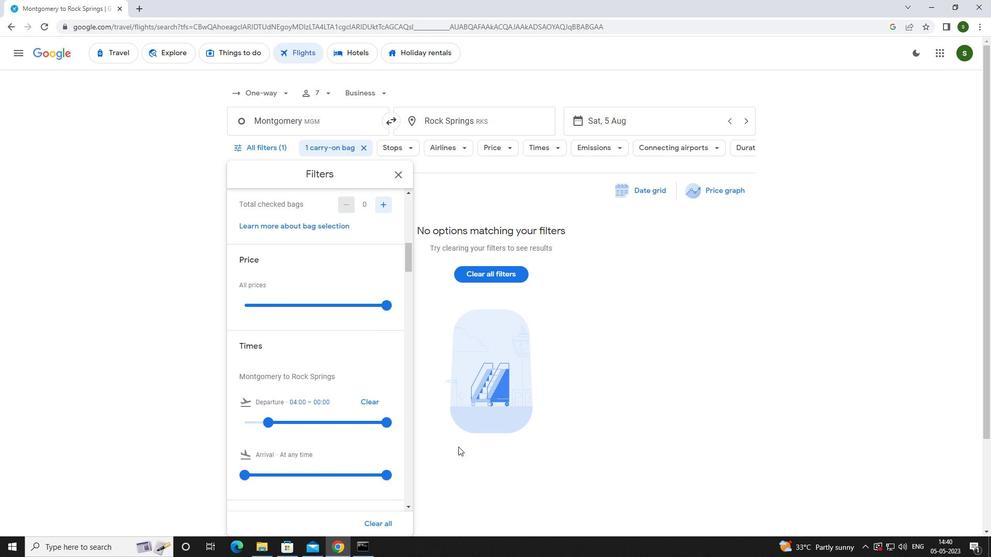 
